 Task: Open a blank google sheet and write heading  Money ManagerAdd Descriptions in a column and its values below  'Salary, Rent, Groceries, Utilities, Dining out, Transportation & Entertainment. 'Add Categories in next column and its values below  Income, Expense, Expense, Expense, Expense, Expense & Expense. Add Amount in next column and its values below  $2,500, $800, $200, $100, $50, $30 & $100Add Dates in next column and its values below  2023-05-01, 2023-05-05, 2023-05-10, 2023-05-15, 2023-05-20, 2023-05-25 & 2023-05-31Save page DashboardPayStubsbook
Action: Mouse pressed left at (403, 646)
Screenshot: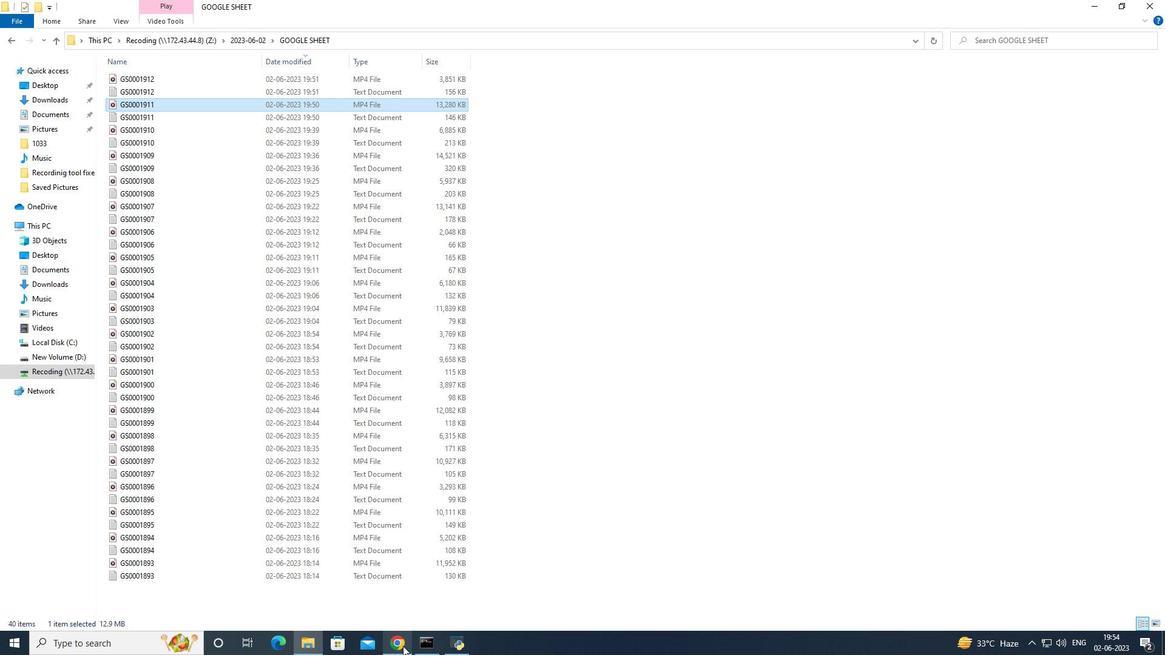 
Action: Mouse moved to (24, 64)
Screenshot: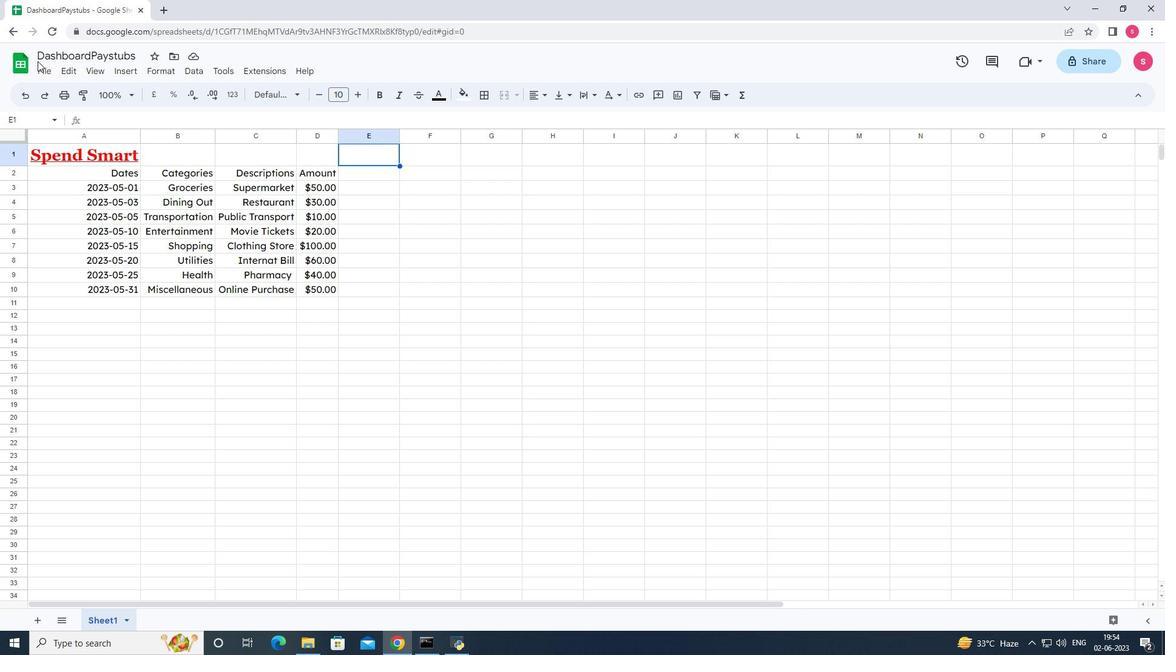 
Action: Mouse pressed left at (24, 64)
Screenshot: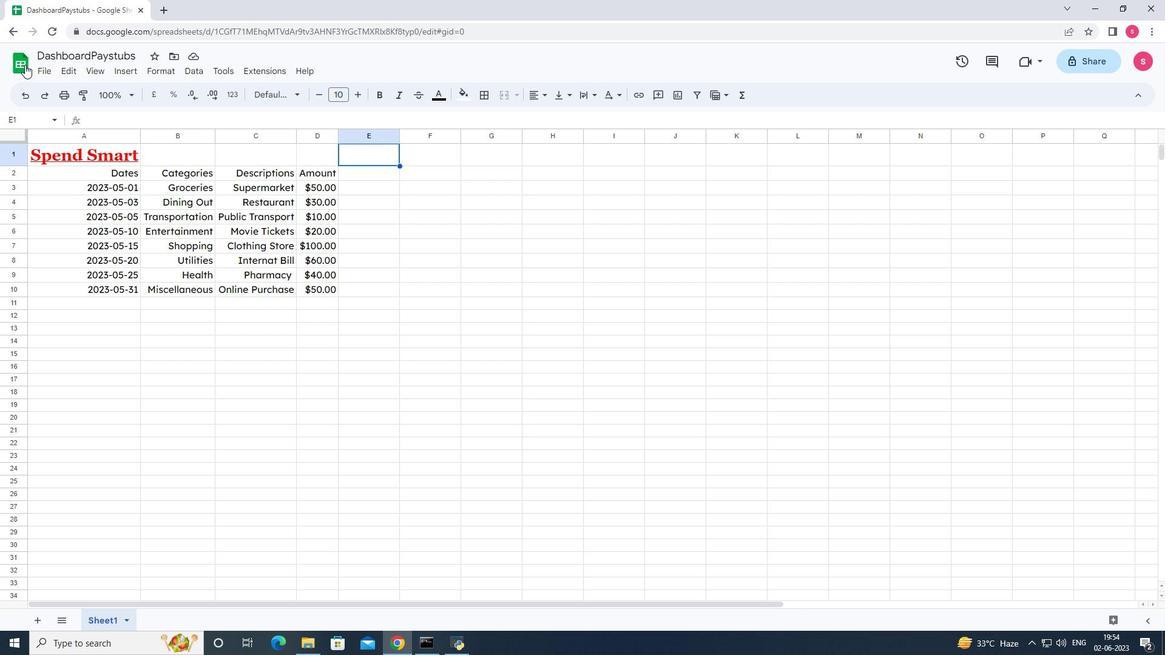
Action: Mouse moved to (252, 162)
Screenshot: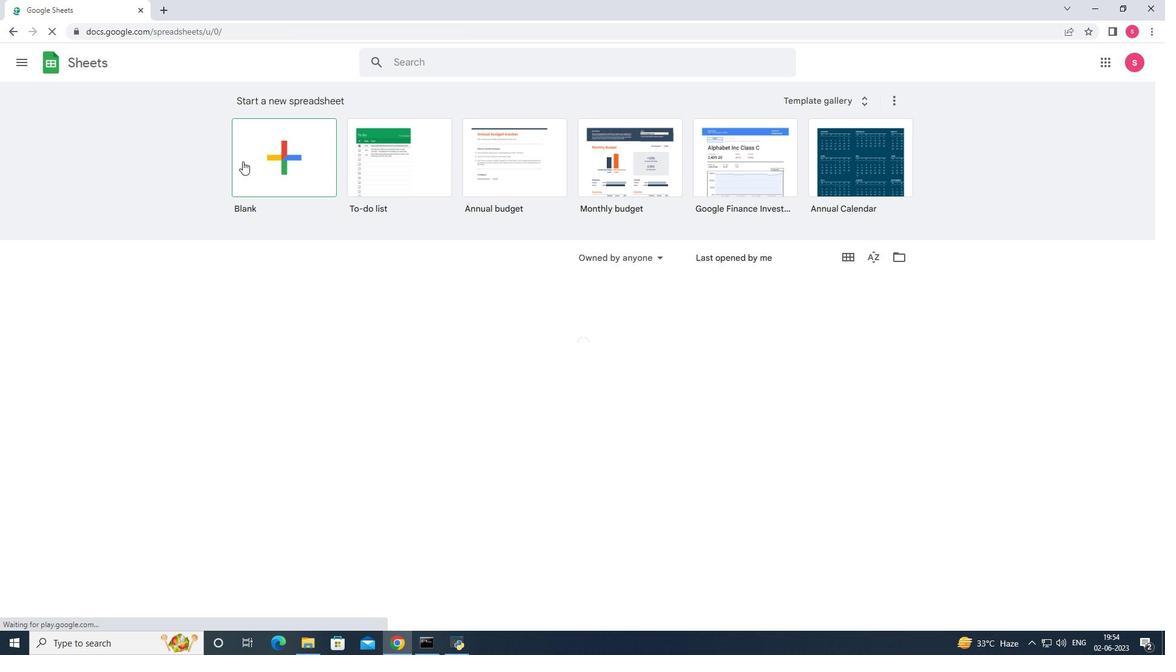 
Action: Mouse pressed left at (252, 162)
Screenshot: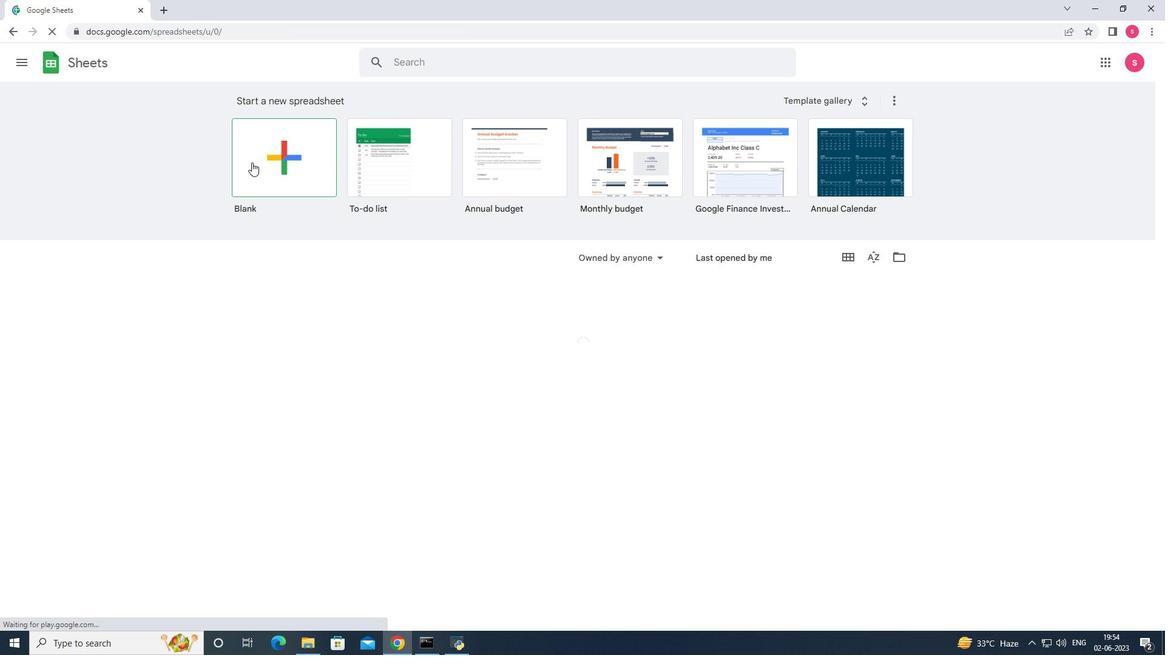 
Action: Key pressed <Key.shift>Money<Key.space><Key.shift>Manager<Key.enter><Key.shift>Descriptions<Key.enter><Key.shift>Salary<Key.enter><Key.shift><Key.shift><Key.shift><Key.shift><Key.shift>Rent<Key.enter><Key.shift><Key.shift><Key.shift><Key.shift><Key.shift>Groceries<Key.enter><Key.shift><Key.shift>Utility<Key.enter><Key.up><Key.enter><Key.backspace>ies<Key.enter><Key.shift>Dining<Key.space><Key.shift>Out<Key.enter><Key.shift>Transportation<Key.enter><Key.shift>Entertainment<Key.enter><Key.right><Key.up><Key.up><Key.up><Key.up><Key.up><Key.up><Key.up><Key.up><Key.shift>Categories<Key.enter><Key.shift>Income<Key.enter><Key.shift>Expense<Key.enter><Key.shift>Expense<Key.enter><Key.shift>Expense<Key.enter><Key.shift>Expense<Key.enter><Key.shift>Expense<Key.enter><Key.shift>Expense<Key.enter><Key.right><Key.up><Key.up><Key.up><Key.up><Key.up><Key.up><Key.up><Key.up><Key.shift>Amount<Key.enter>2500<Key.enter>800<Key.enter>200<Key.enter>100<Key.enter>50<Key.enter>30<Key.enter>100<Key.enter><Key.right>
Screenshot: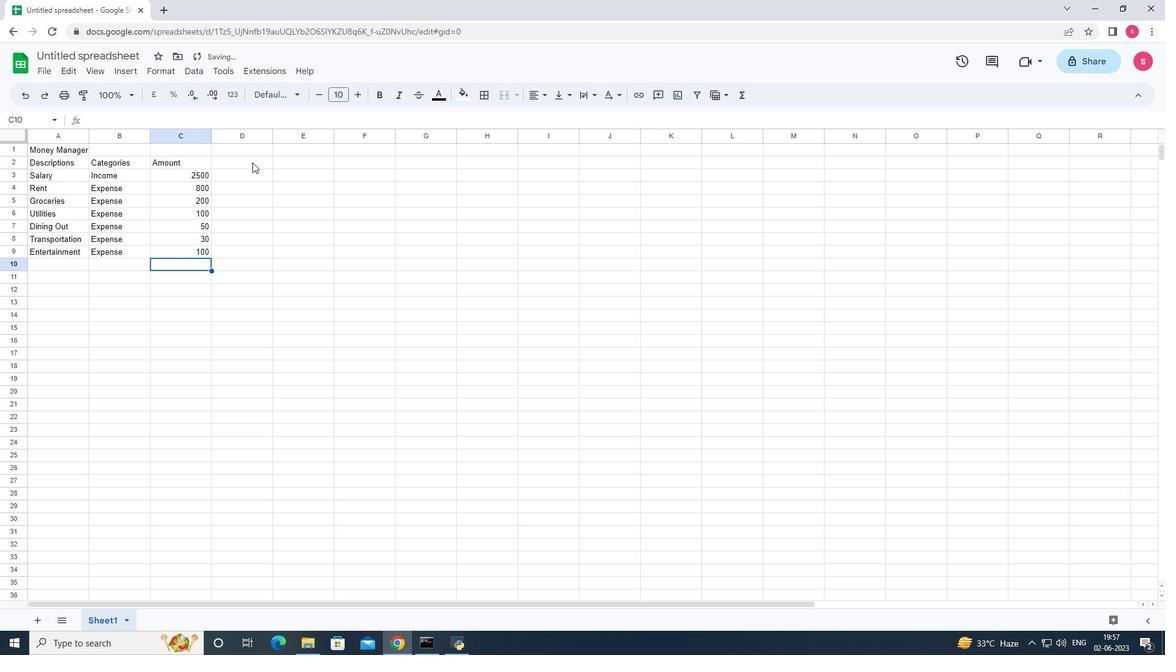 
Action: Mouse moved to (186, 180)
Screenshot: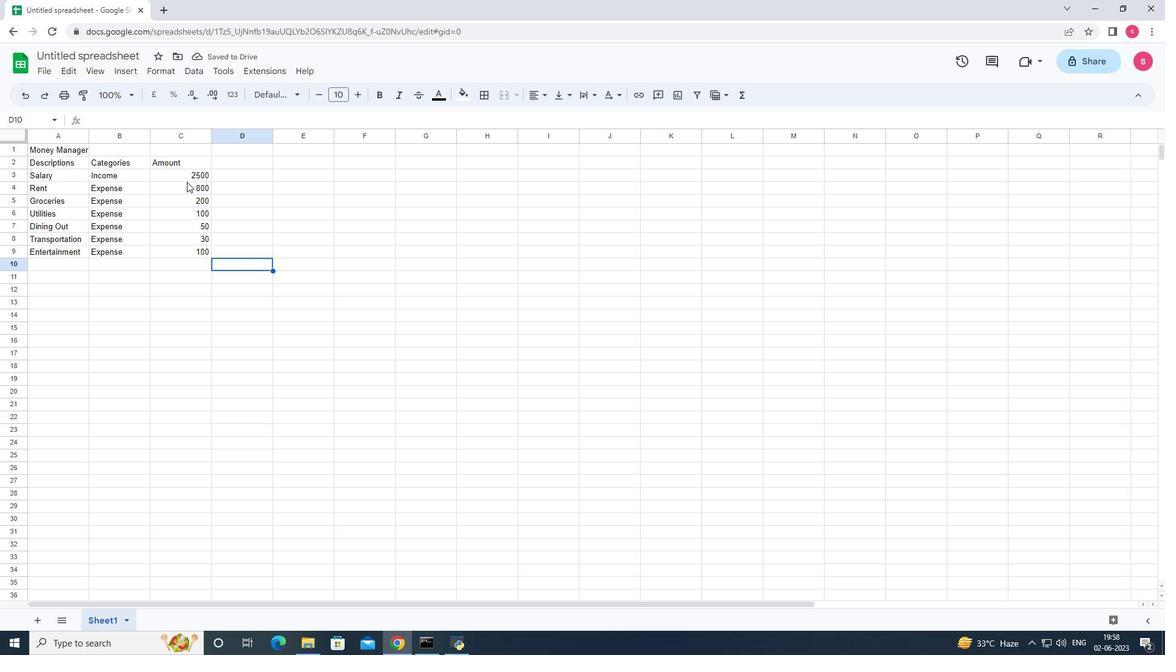 
Action: Mouse pressed left at (186, 180)
Screenshot: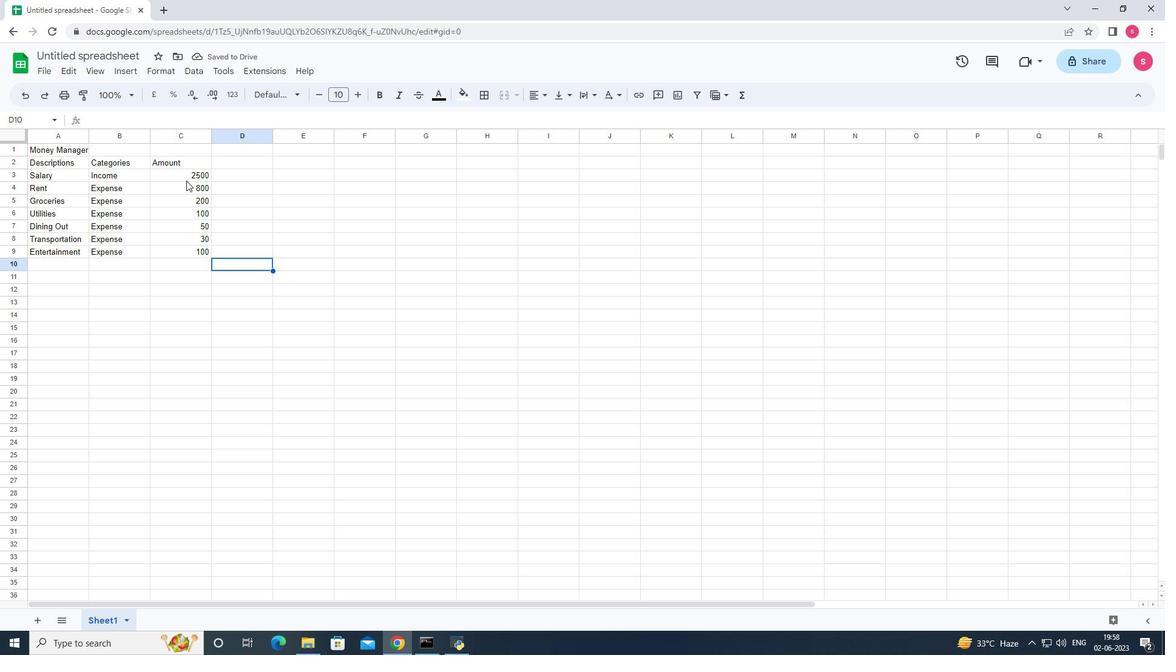 
Action: Mouse moved to (157, 70)
Screenshot: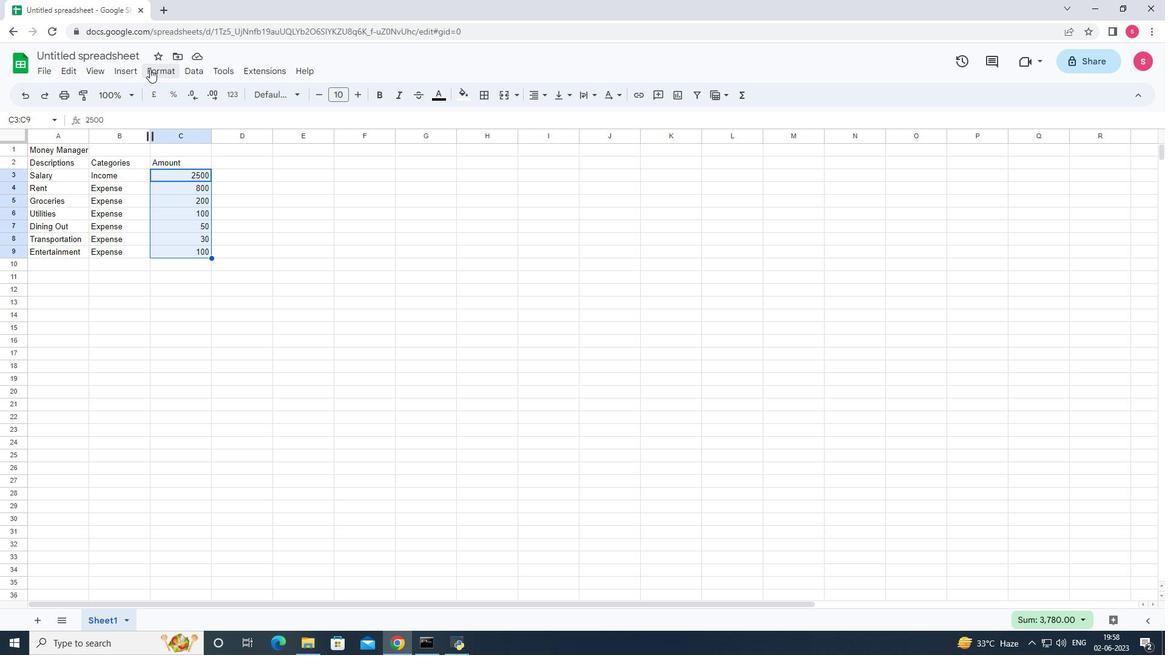 
Action: Mouse pressed left at (157, 70)
Screenshot: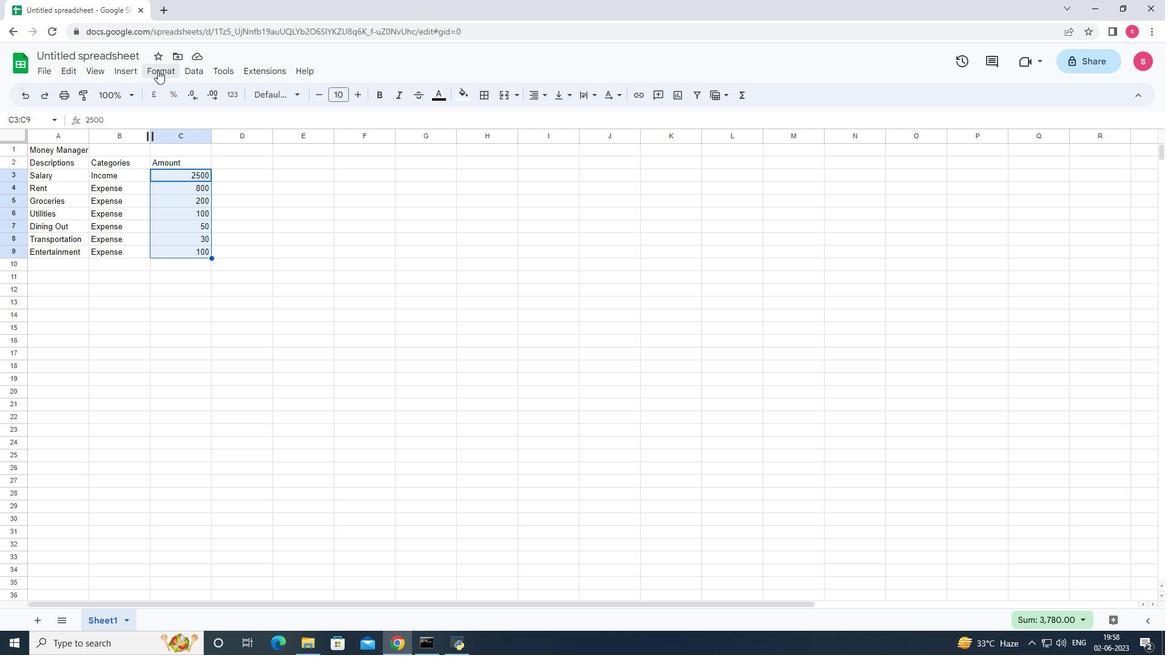 
Action: Mouse moved to (185, 123)
Screenshot: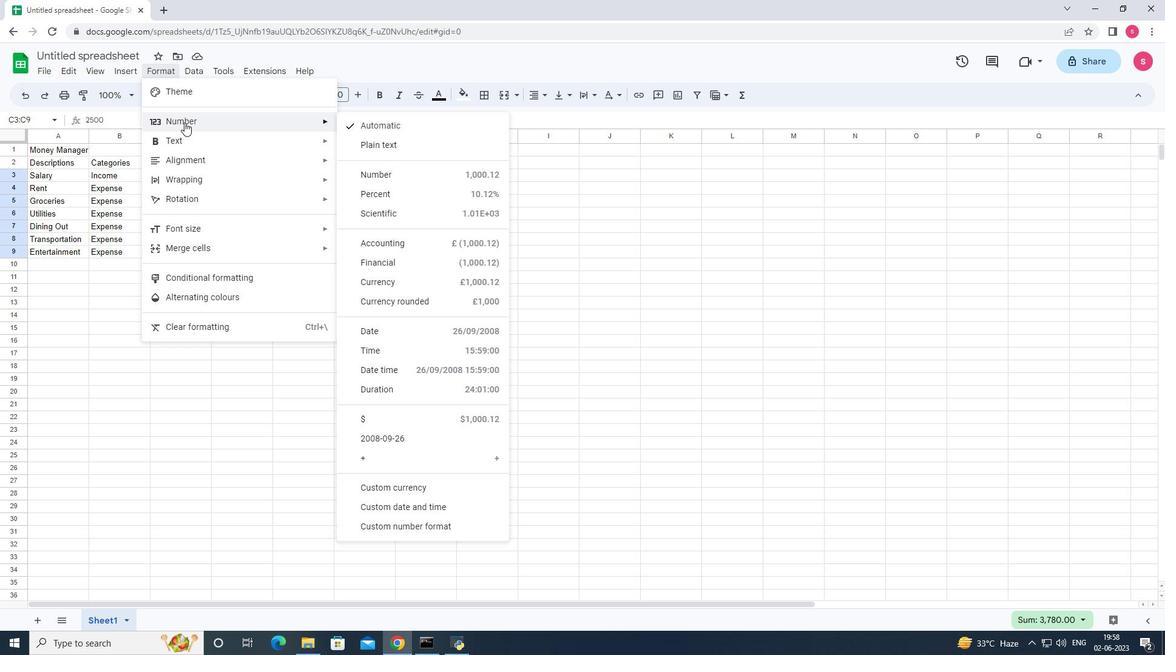 
Action: Mouse pressed left at (185, 123)
Screenshot: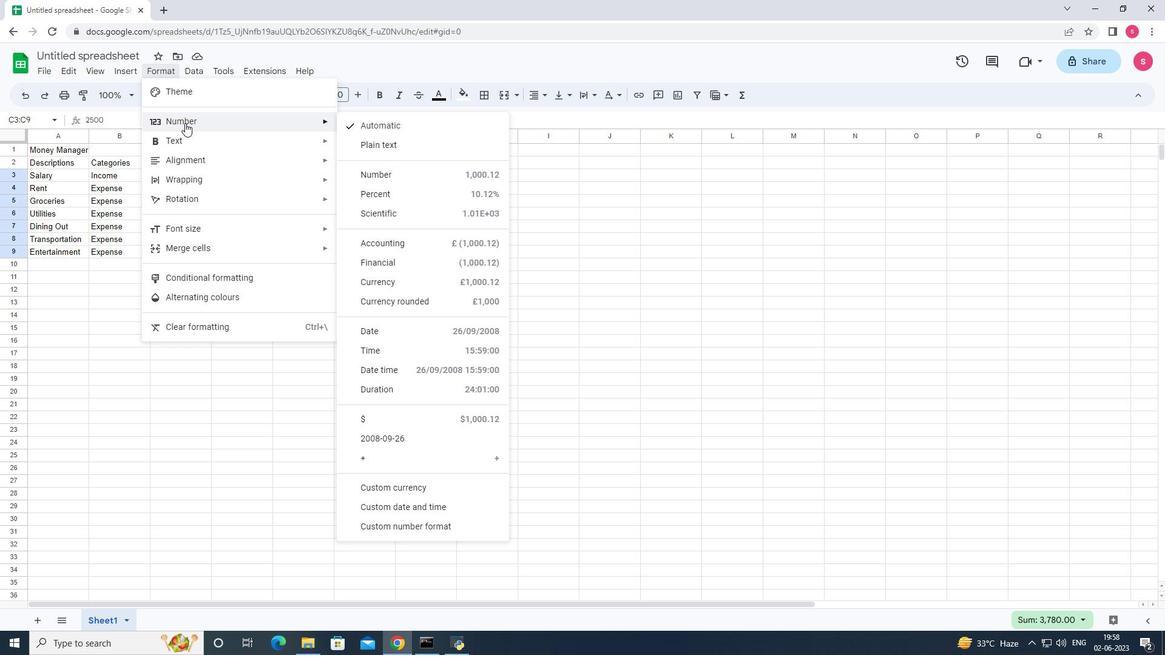 
Action: Mouse moved to (451, 494)
Screenshot: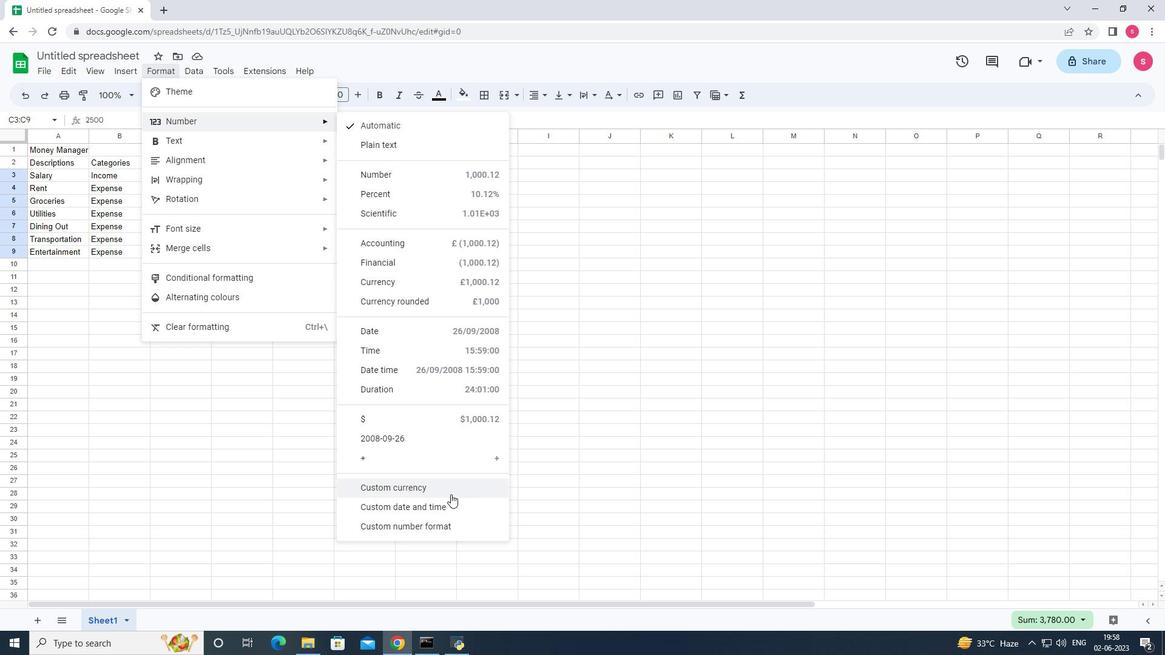
Action: Mouse pressed left at (451, 494)
Screenshot: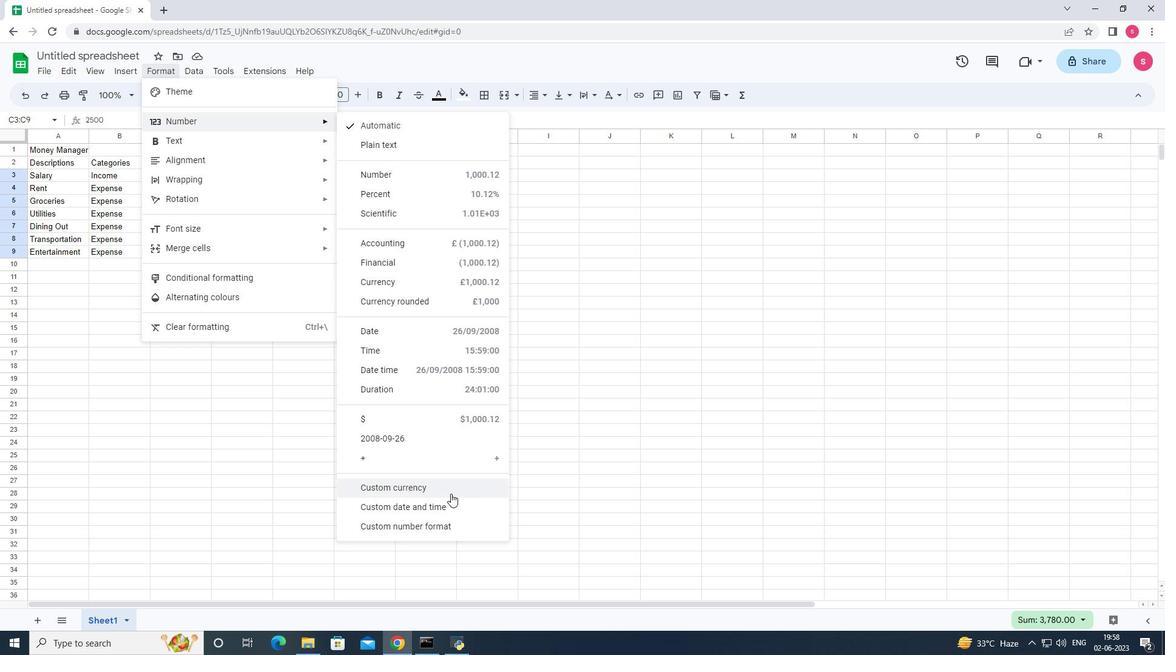 
Action: Mouse moved to (518, 270)
Screenshot: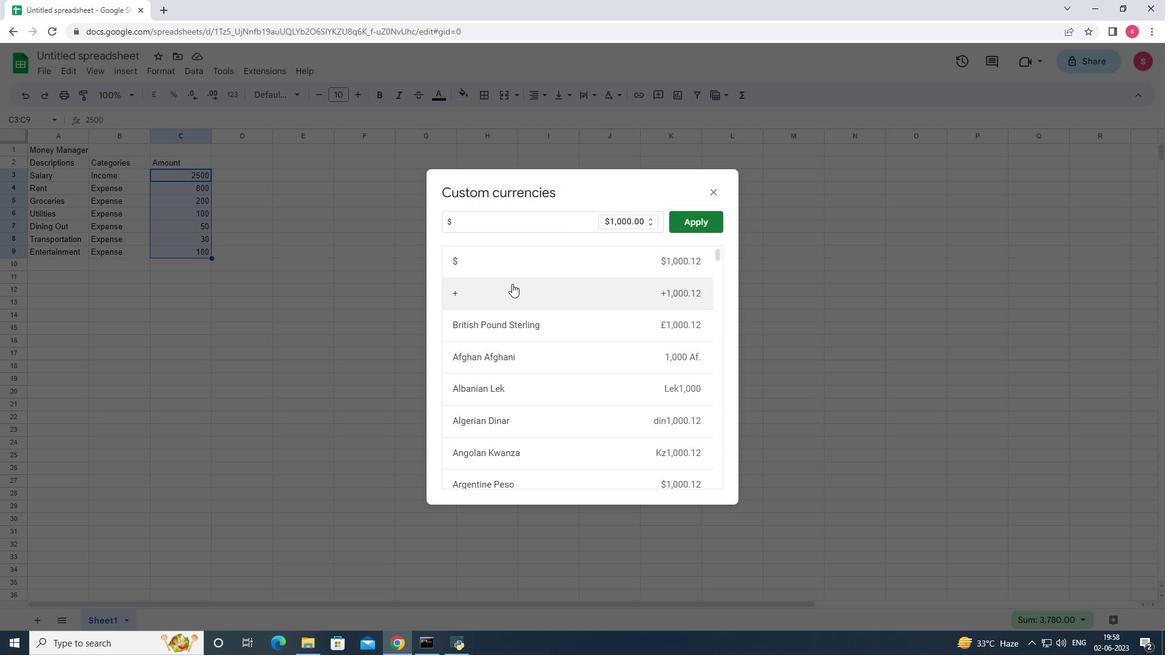 
Action: Mouse pressed left at (518, 270)
Screenshot: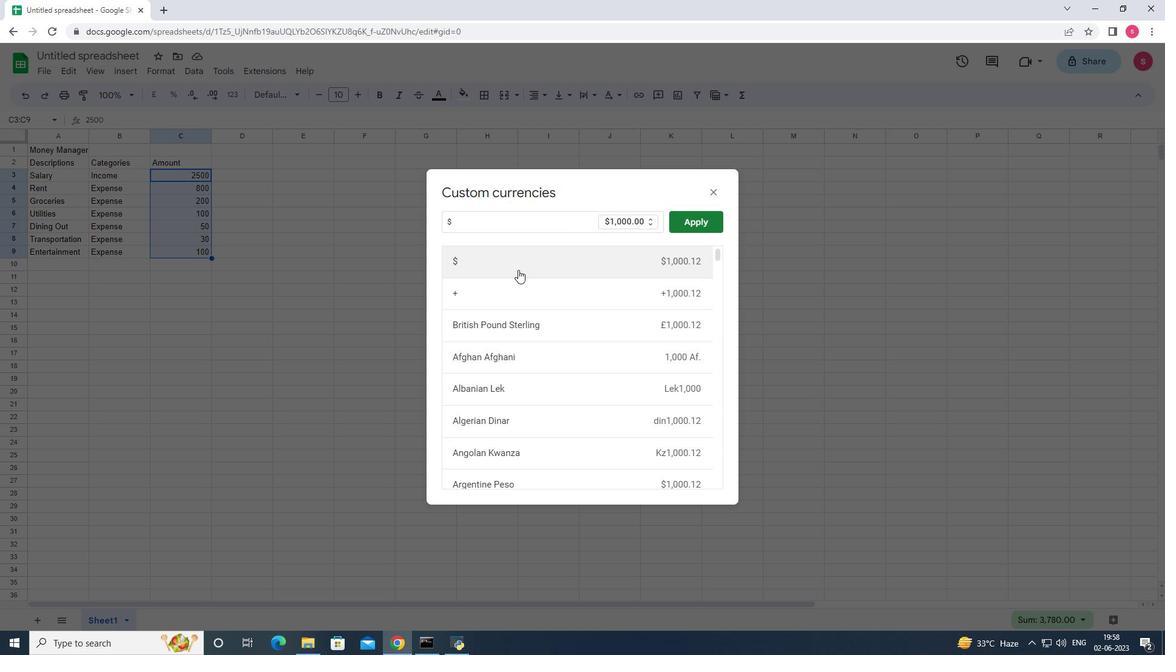 
Action: Mouse moved to (694, 223)
Screenshot: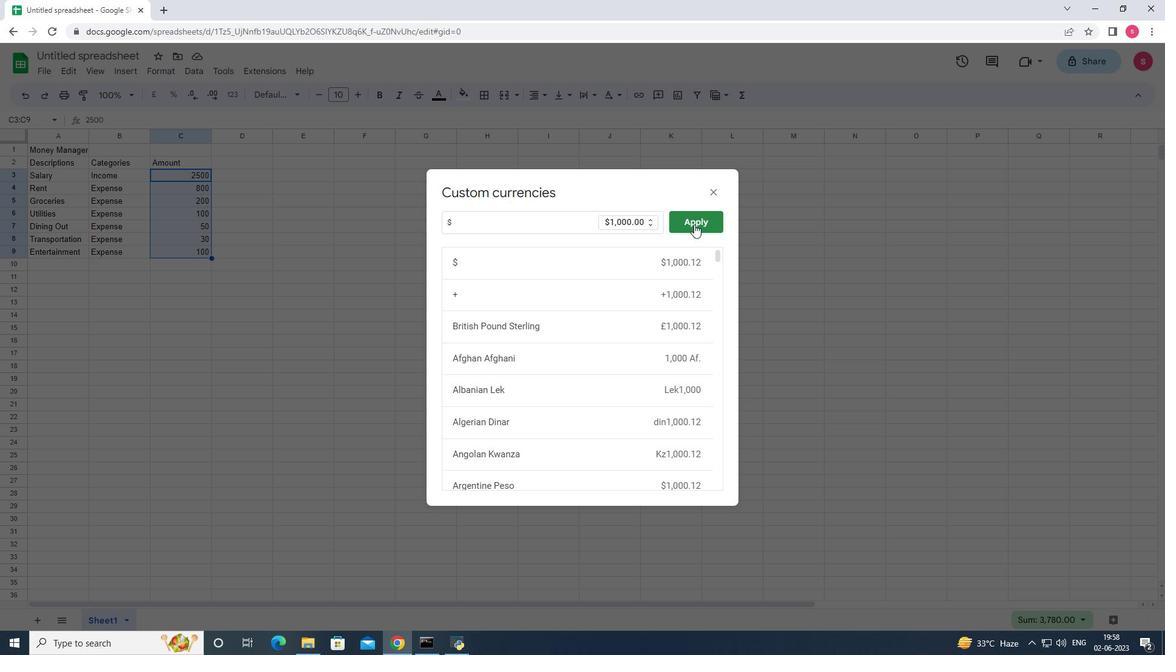 
Action: Mouse pressed left at (694, 223)
Screenshot: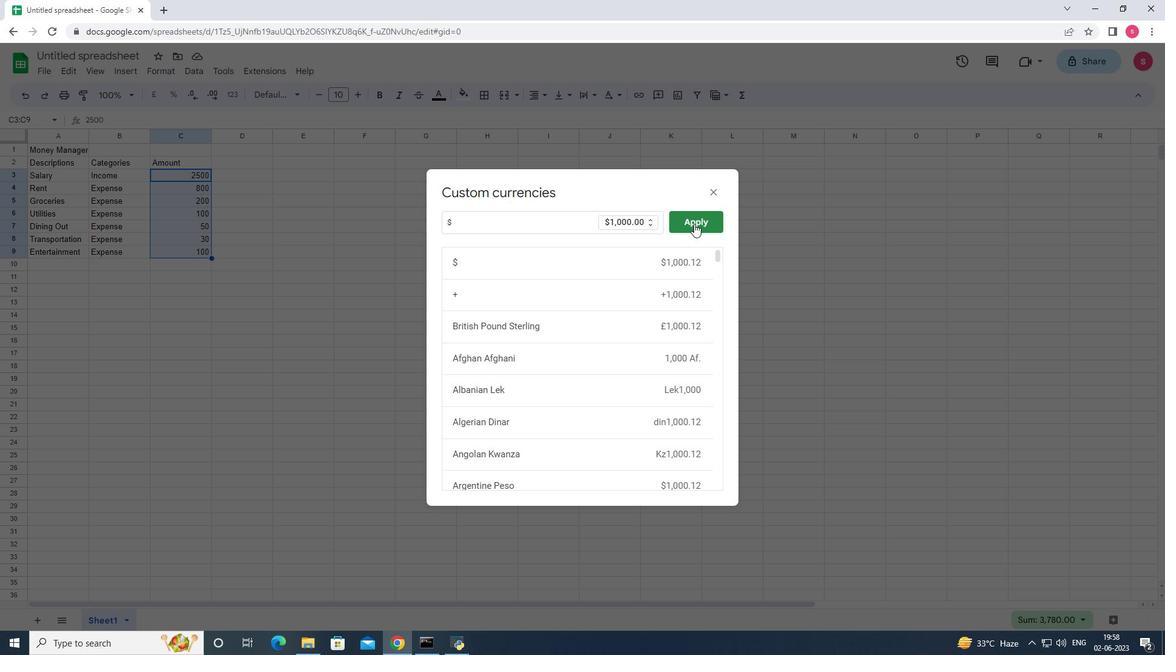 
Action: Mouse moved to (257, 167)
Screenshot: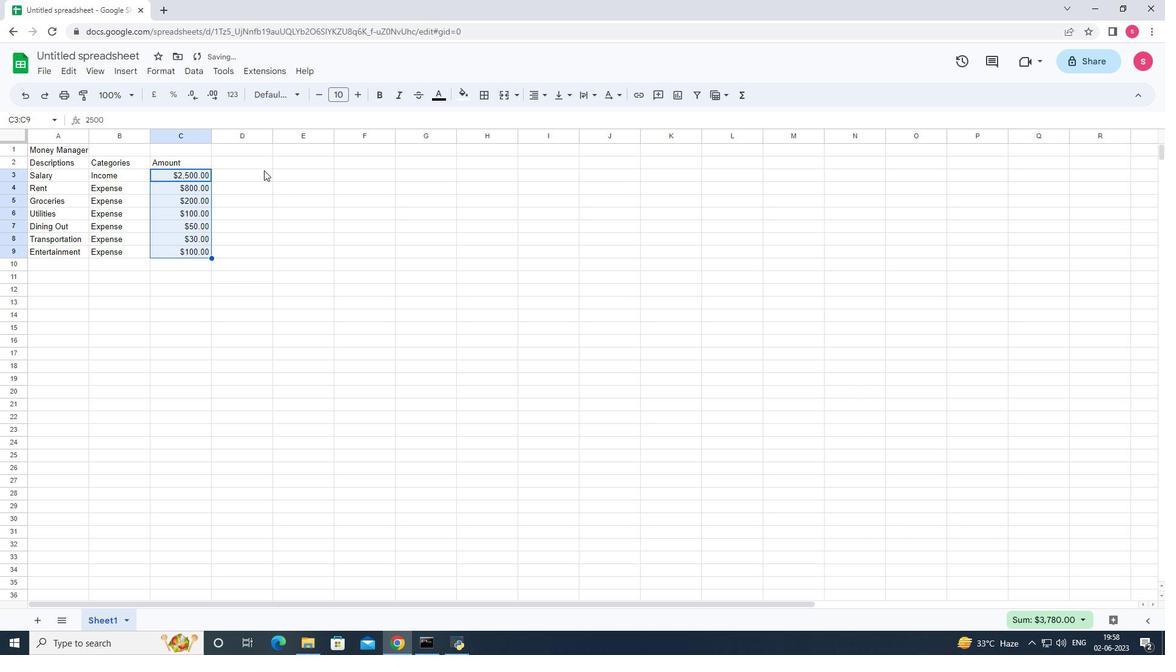 
Action: Mouse pressed left at (257, 167)
Screenshot: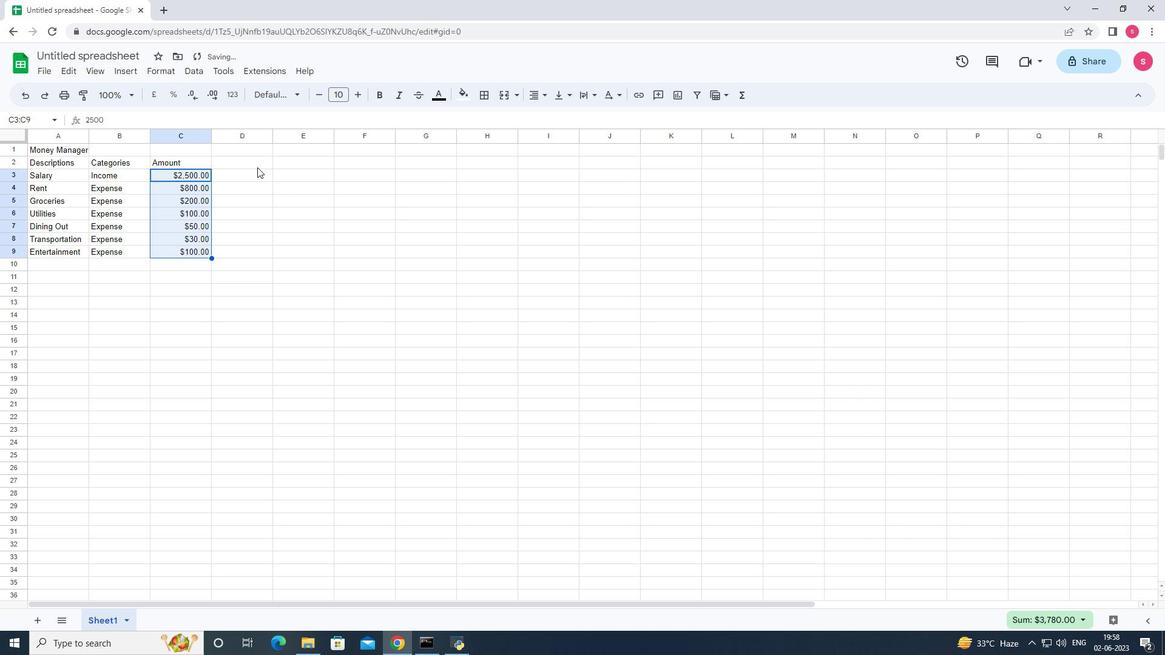 
Action: Key pressed <Key.shift><Key.shift><Key.shift><Key.shift><Key.shift><Key.shift><Key.shift><Key.shift>Dates<Key.enter>2023-05-01<Key.enter>2023-05-05<Key.enter>2023-05-10<Key.enter>2023-05-18<Key.backspace>5<Key.enter>2023-05-20<Key.enter>2023-05-25<Key.enter>2023-05-31<Key.enter>
Screenshot: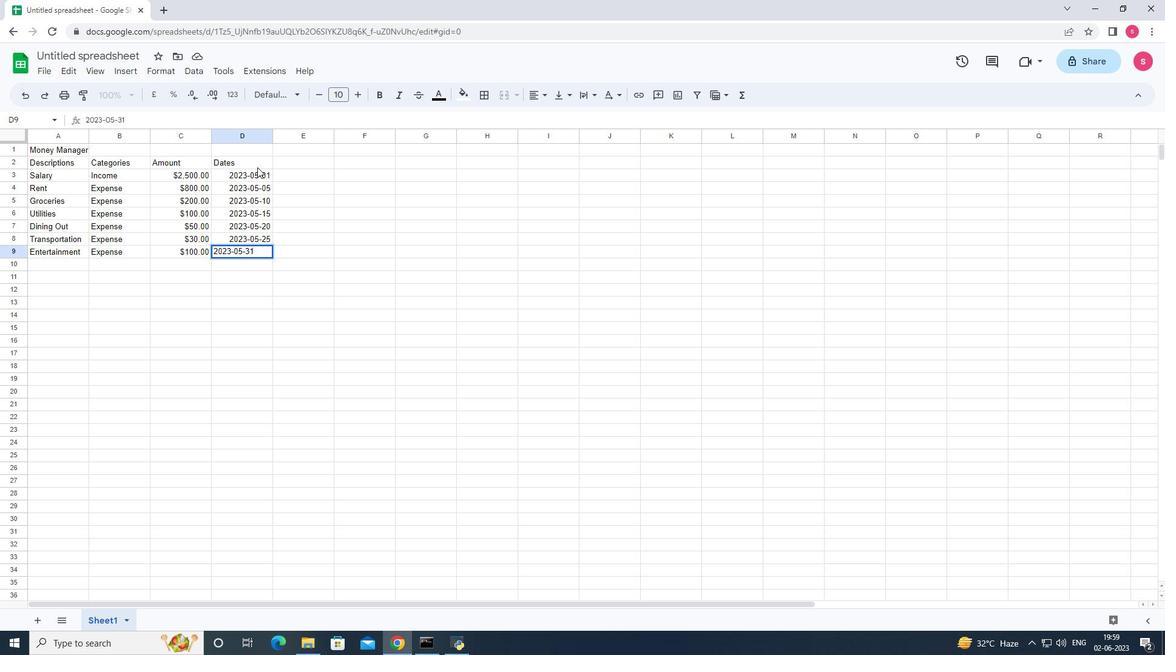 
Action: Mouse moved to (101, 53)
Screenshot: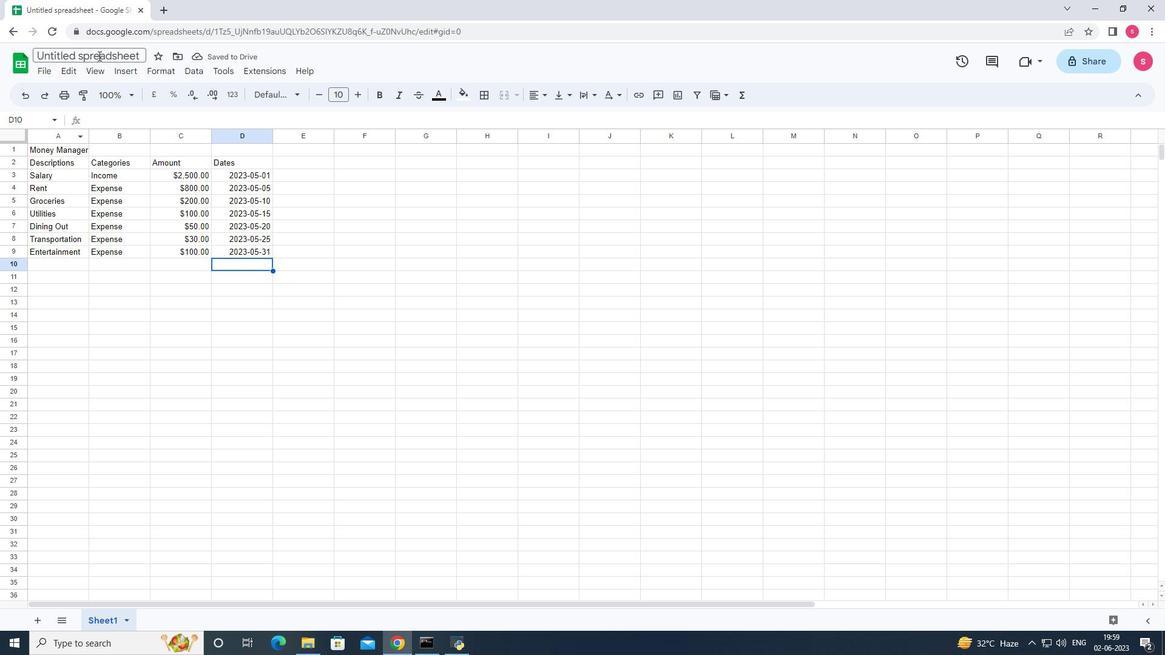
Action: Mouse pressed left at (101, 53)
Screenshot: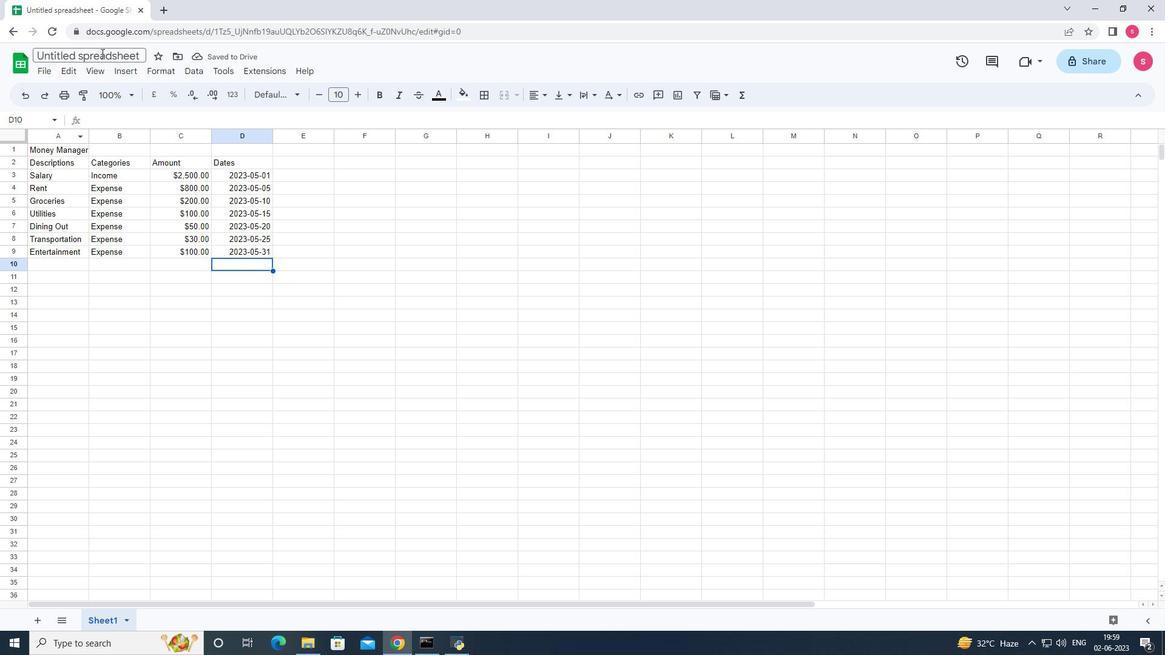 
Action: Key pressed <Key.backspace><Key.shift>Dashboard<Key.shift>Pay<Key.shift>Stubsbook
Screenshot: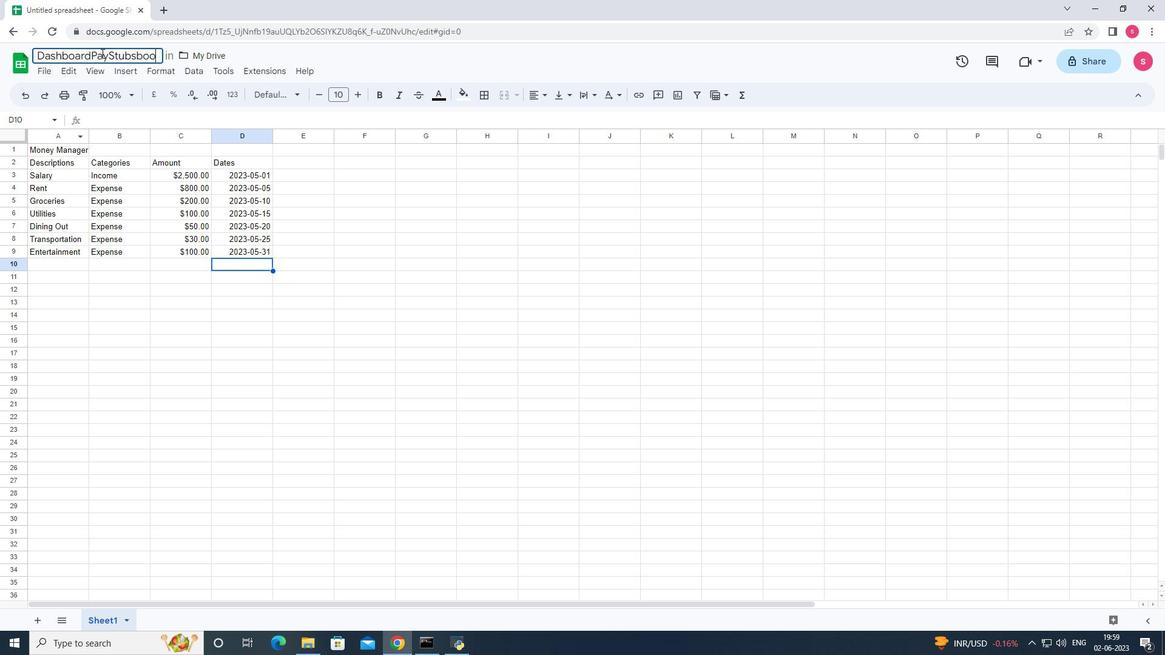 
Action: Mouse moved to (483, 213)
Screenshot: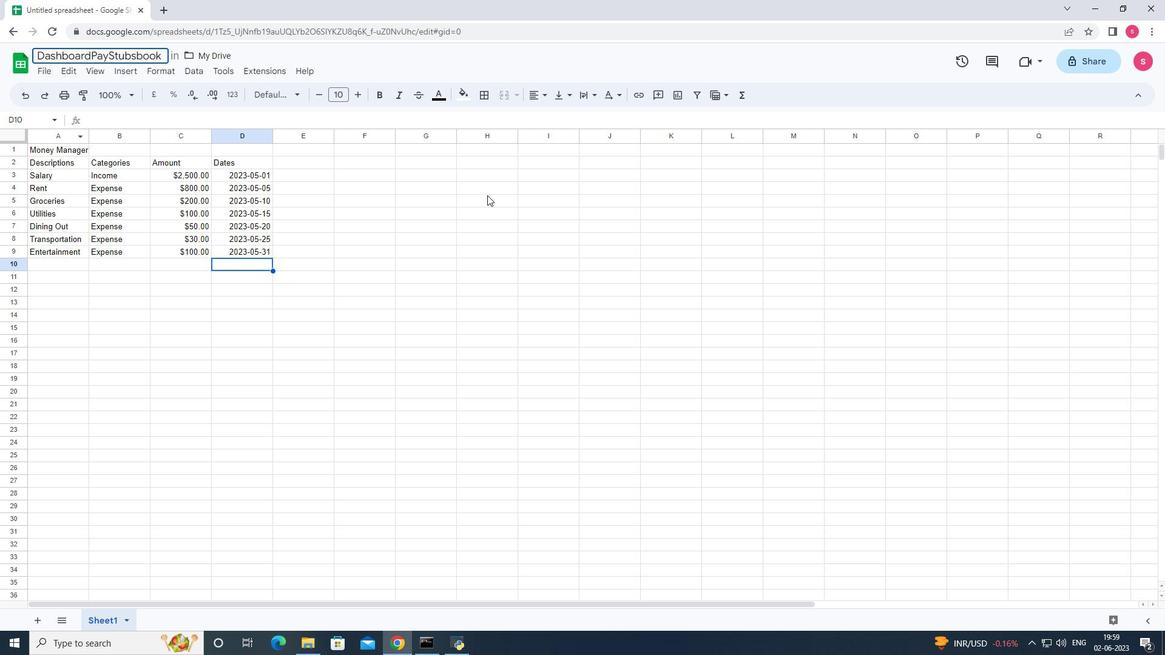 
Action: Mouse pressed left at (483, 213)
Screenshot: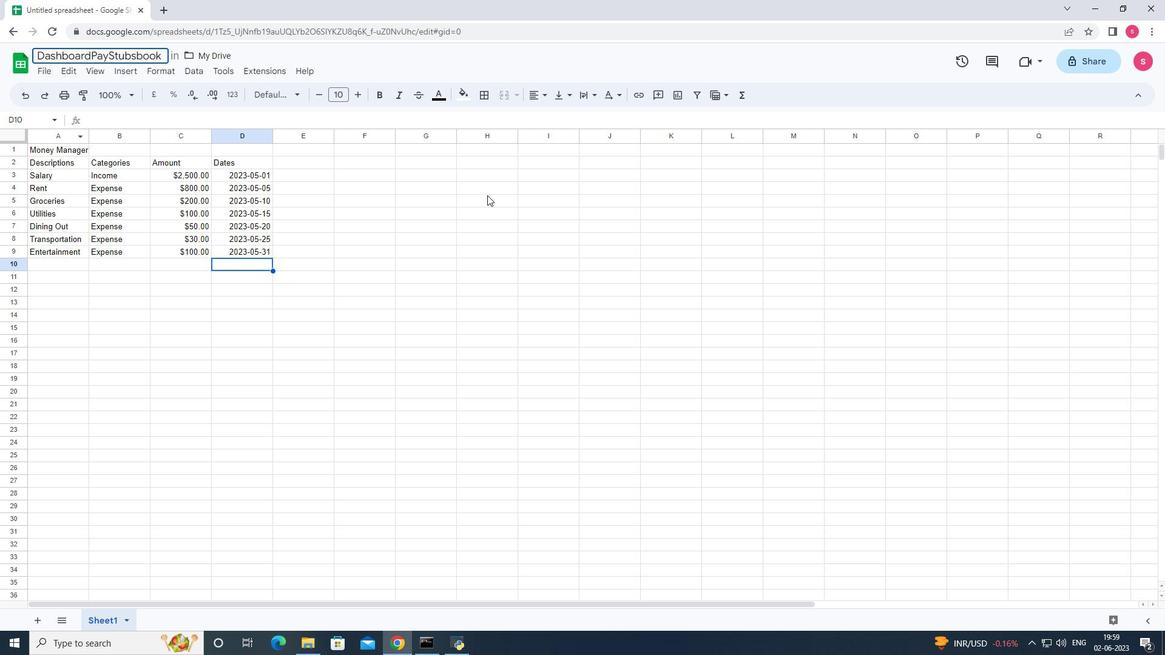 
Action: Mouse moved to (86, 129)
Screenshot: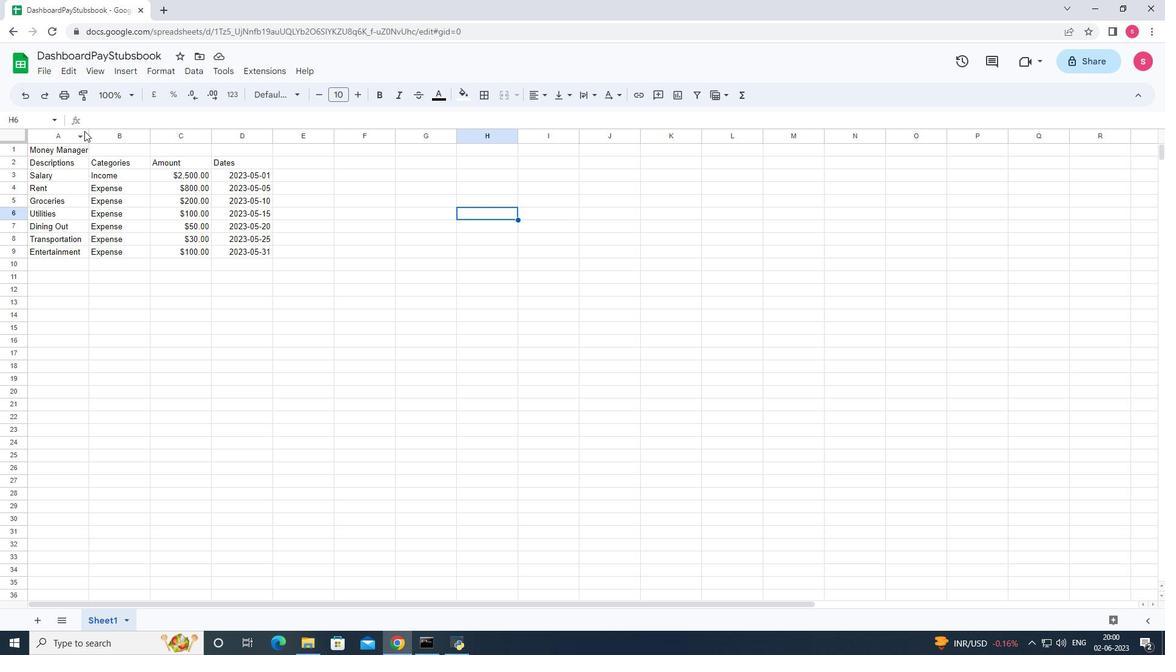 
Action: Mouse pressed left at (86, 129)
Screenshot: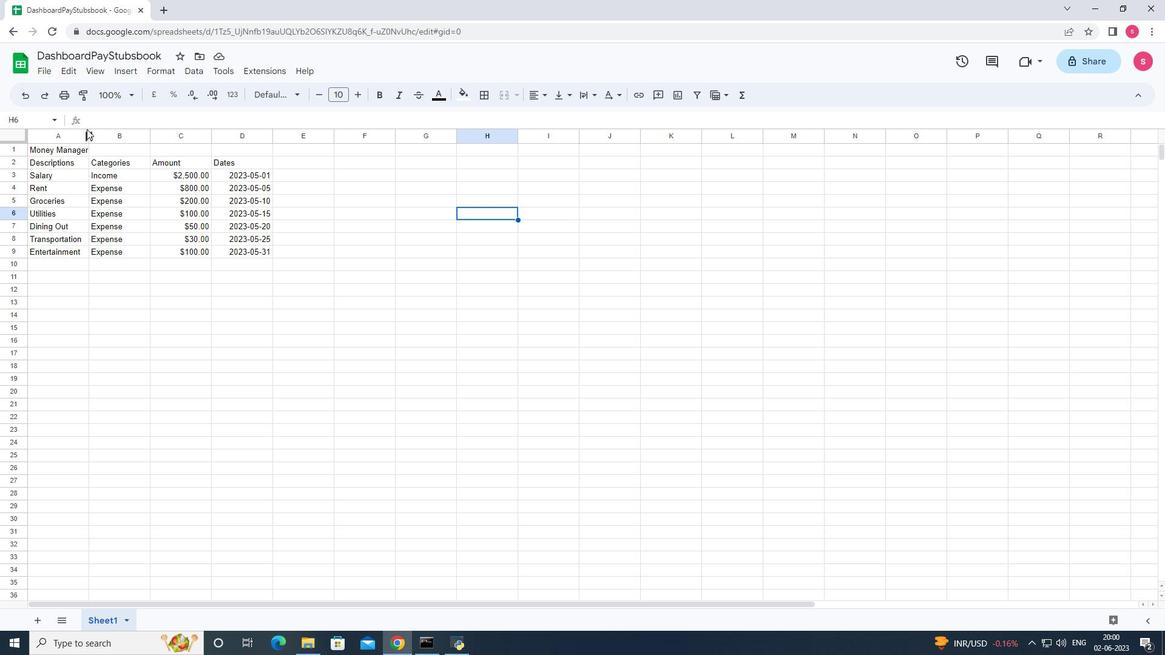 
Action: Mouse pressed left at (86, 129)
Screenshot: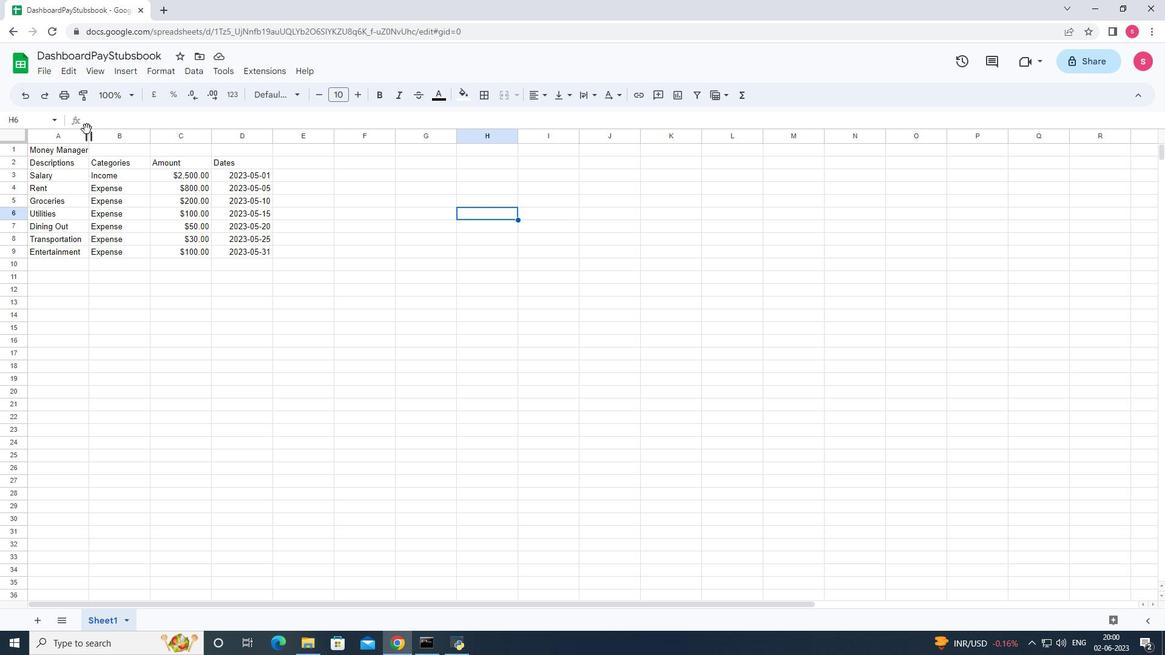 
Action: Mouse moved to (542, 293)
Screenshot: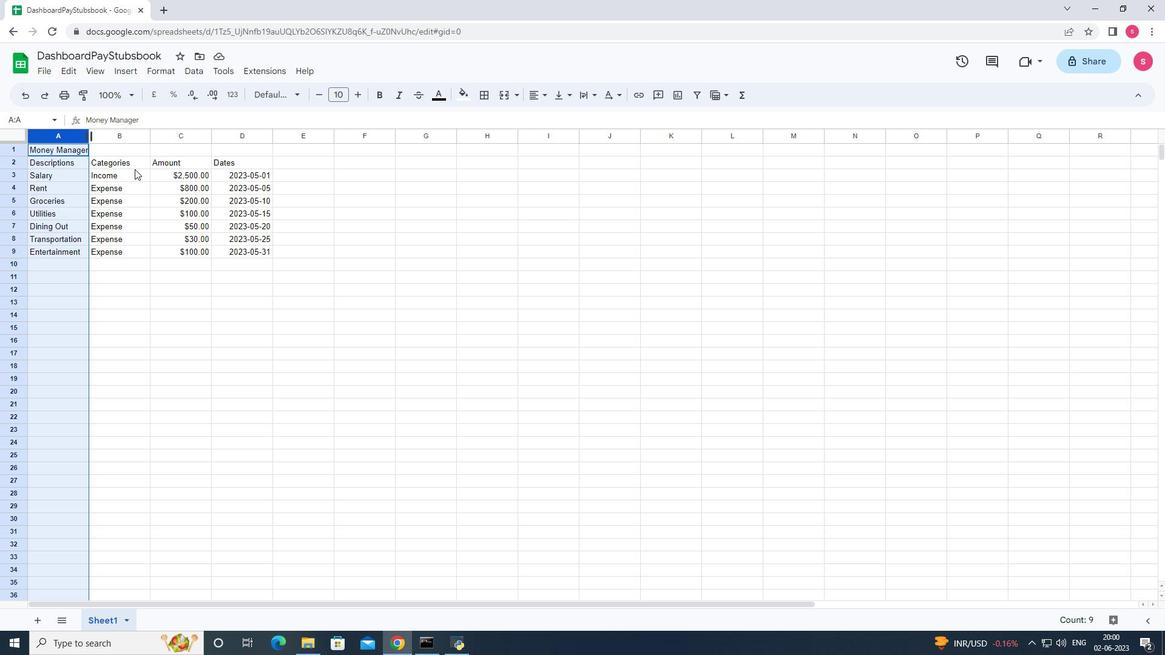 
Action: Mouse pressed left at (542, 293)
Screenshot: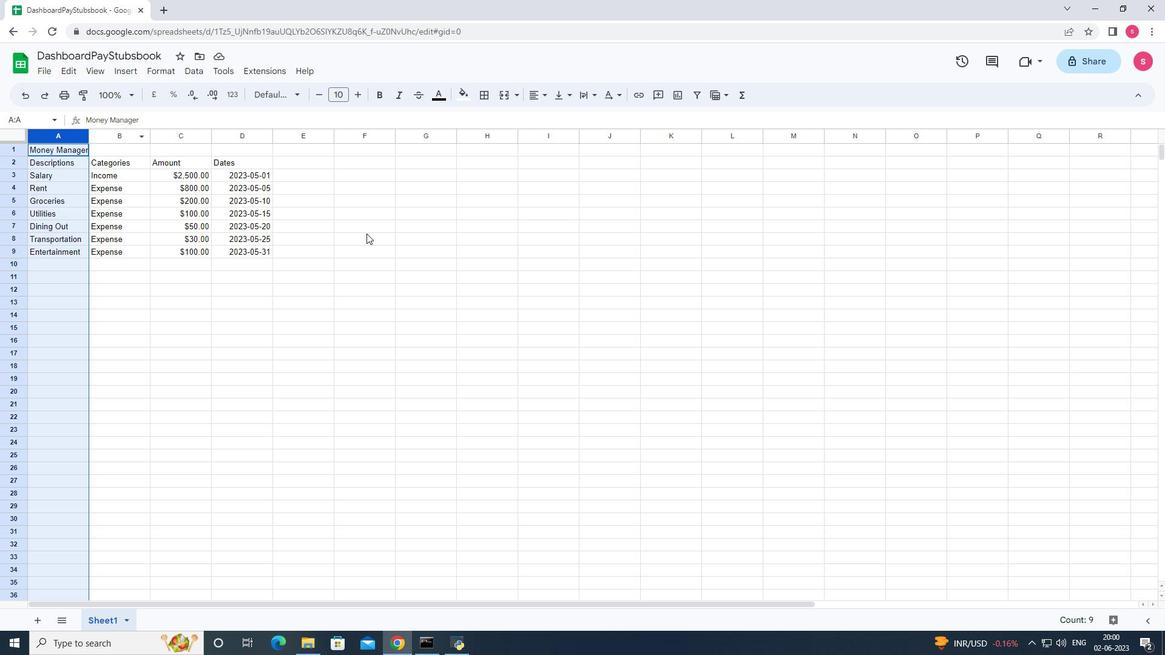 
Action: Mouse moved to (87, 132)
Screenshot: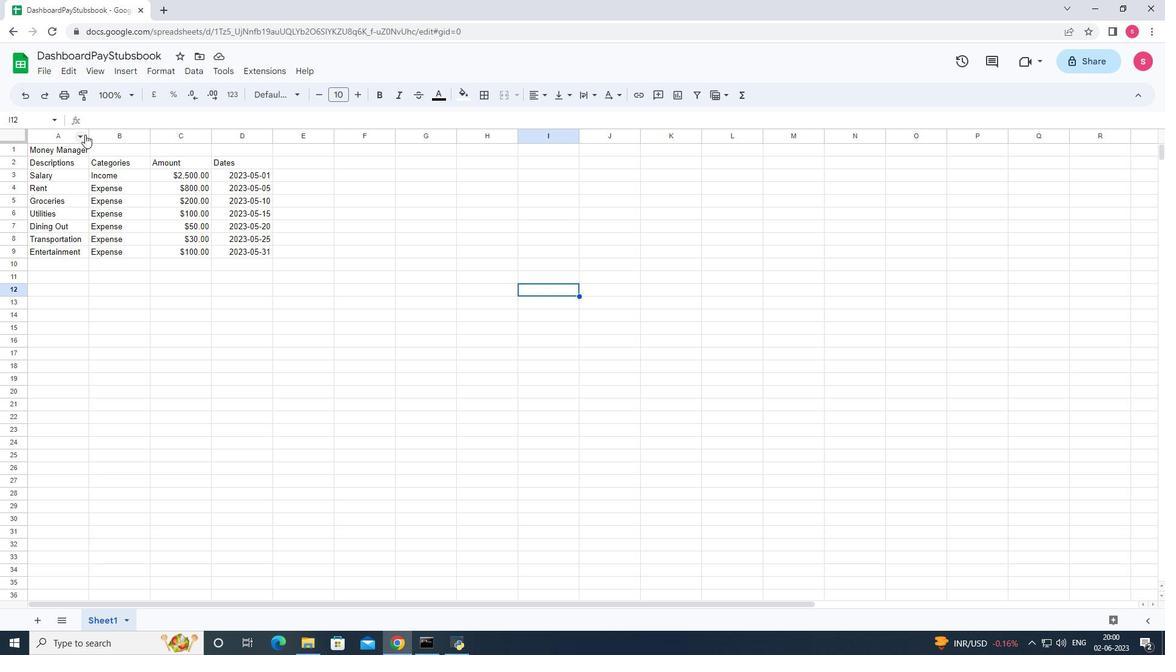 
Action: Mouse pressed left at (87, 132)
Screenshot: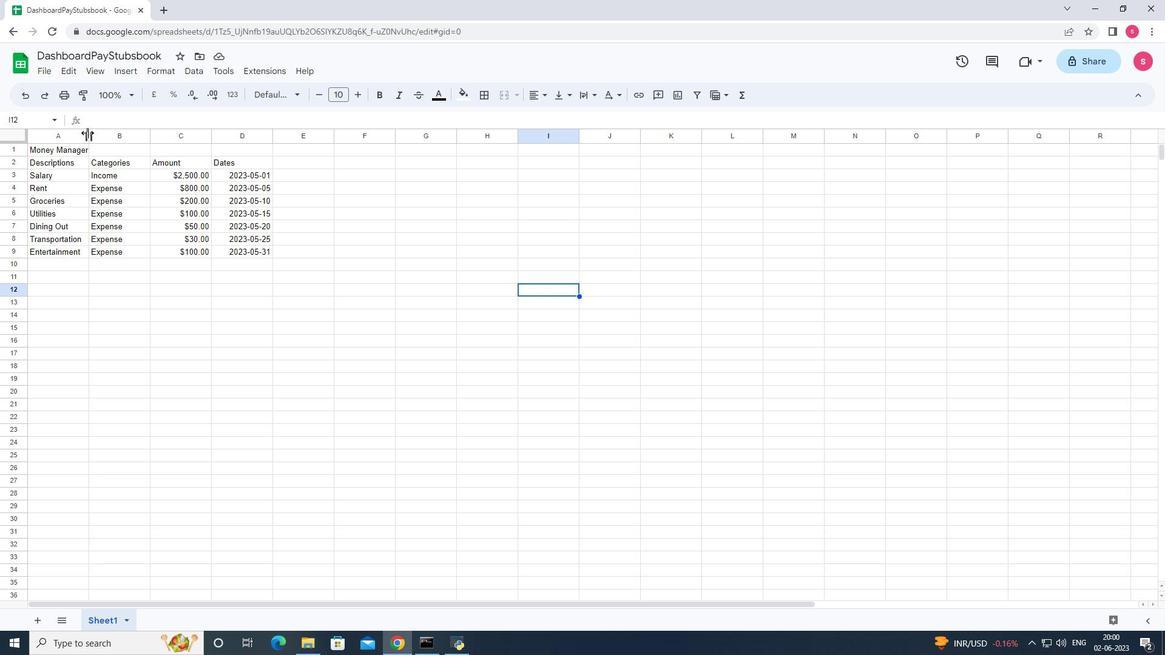 
Action: Mouse pressed left at (87, 132)
Screenshot: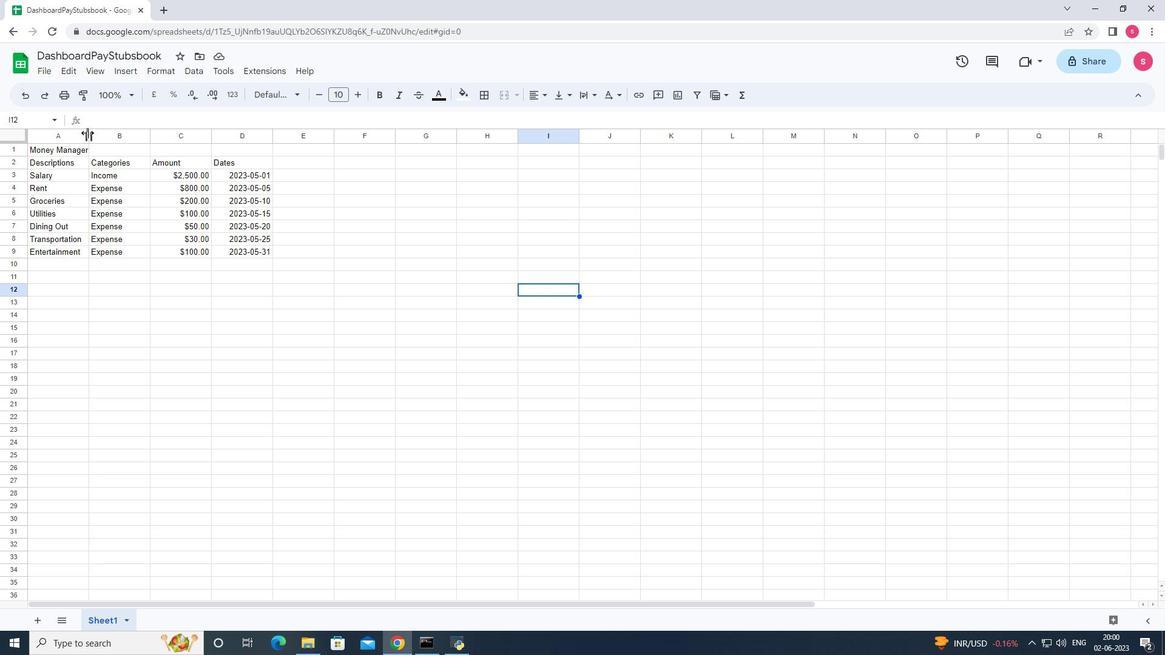 
Action: Mouse moved to (151, 136)
Screenshot: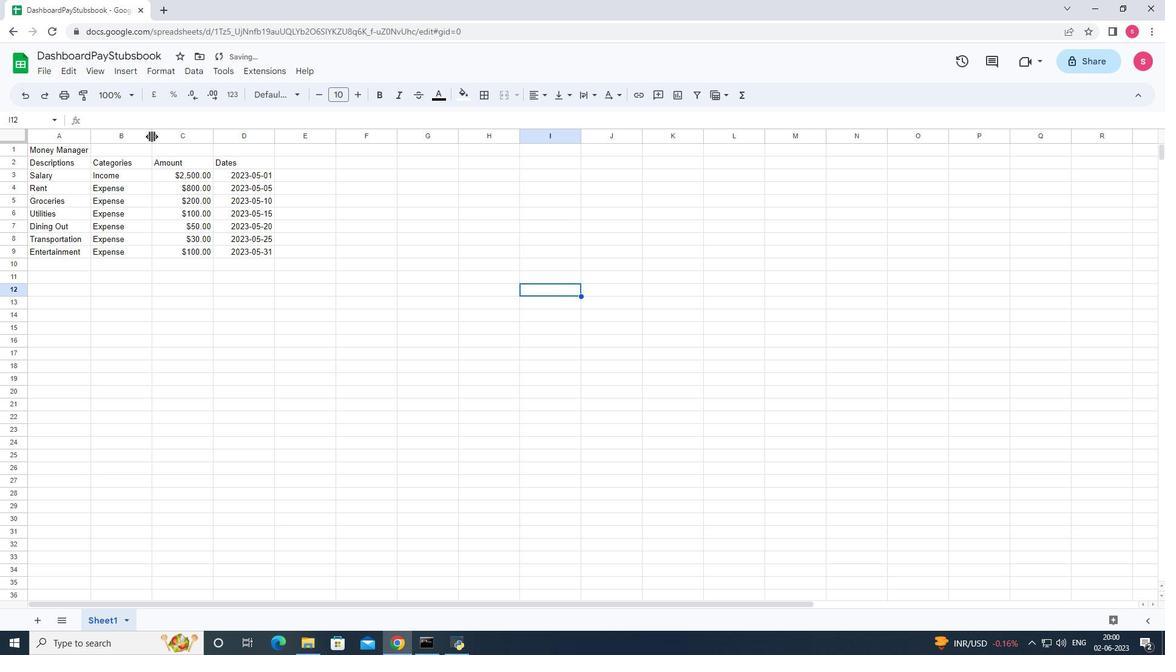 
Action: Mouse pressed left at (151, 136)
Screenshot: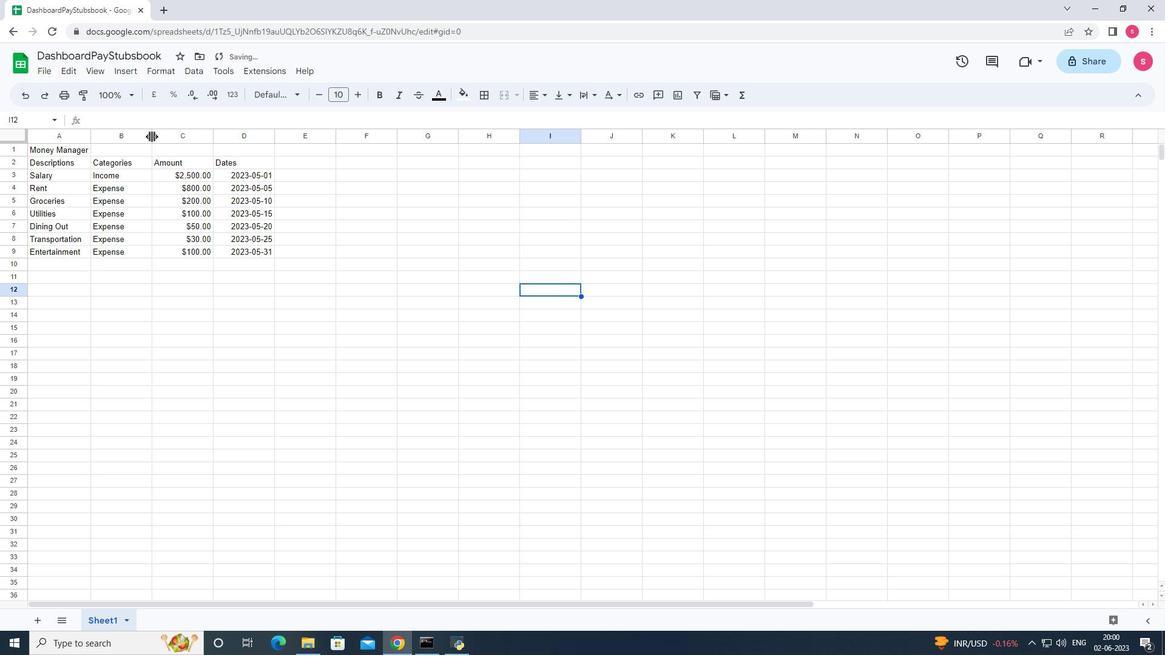 
Action: Mouse pressed left at (151, 136)
Screenshot: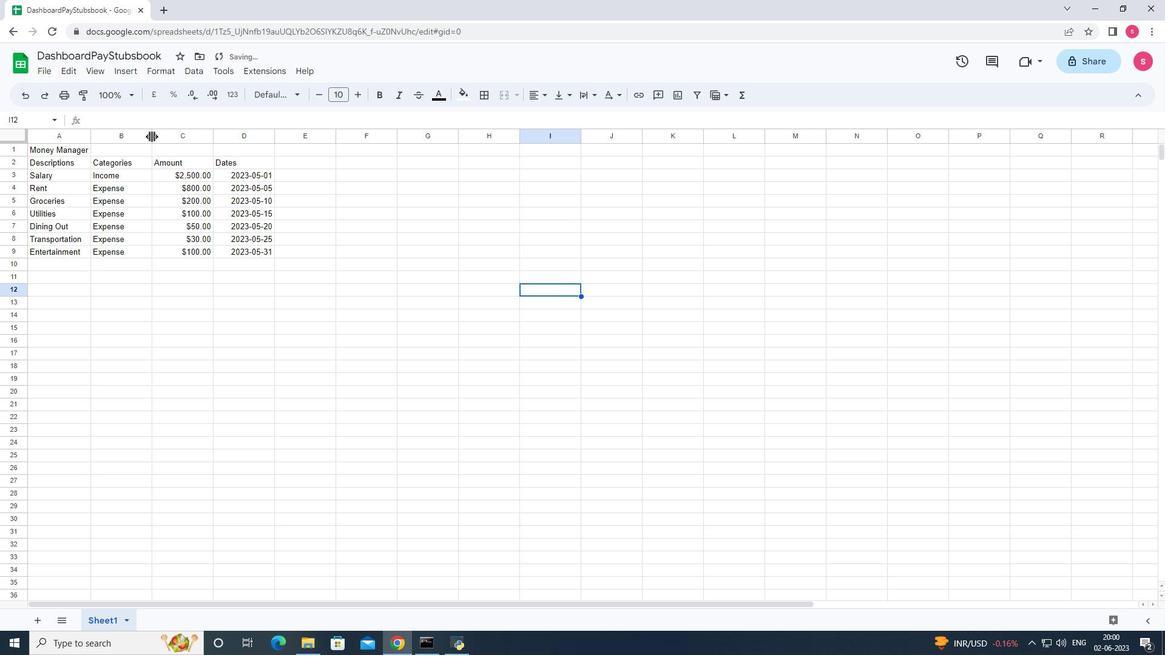 
Action: Mouse moved to (197, 134)
Screenshot: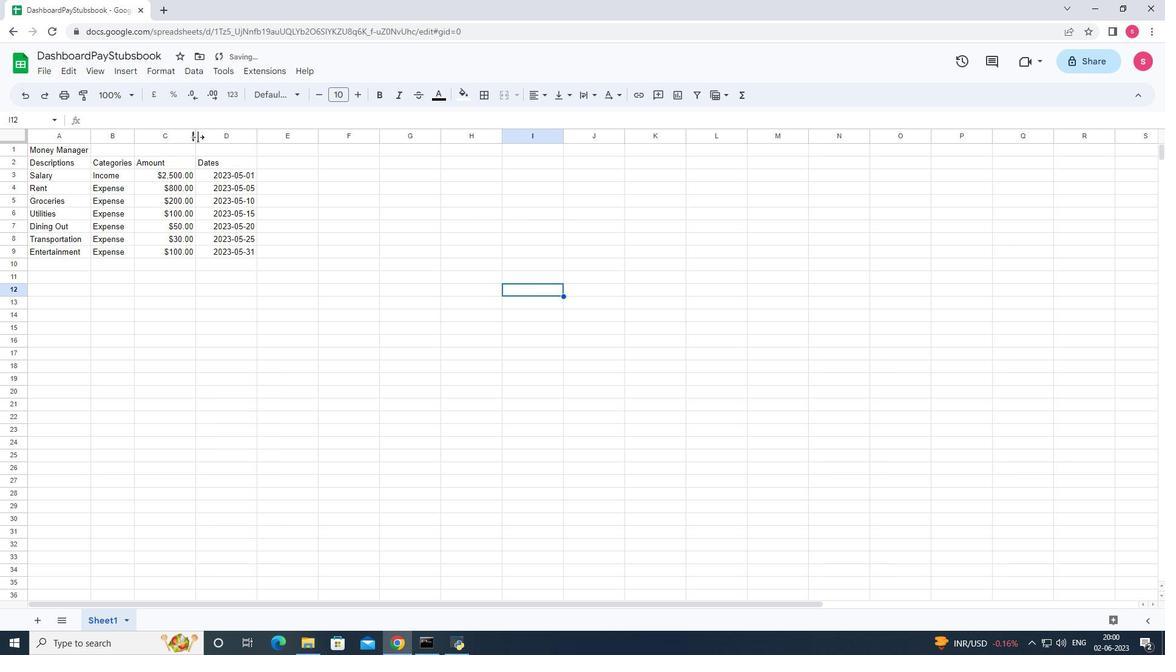 
Action: Mouse pressed left at (197, 134)
Screenshot: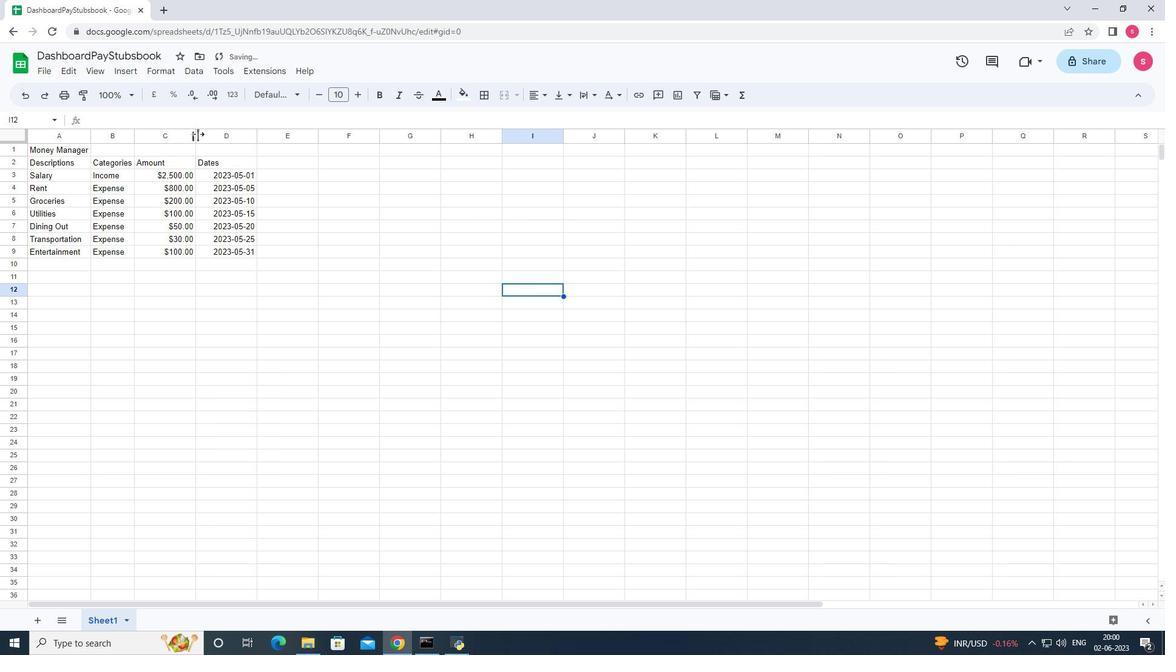 
Action: Mouse pressed left at (197, 134)
Screenshot: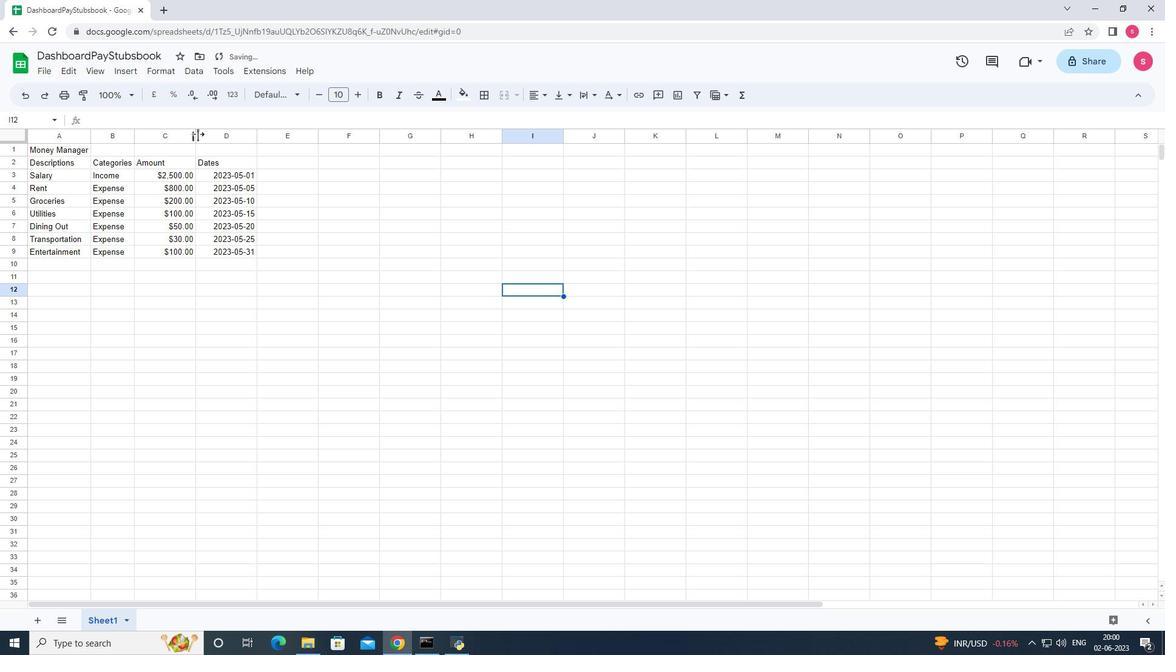 
Action: Mouse moved to (238, 137)
Screenshot: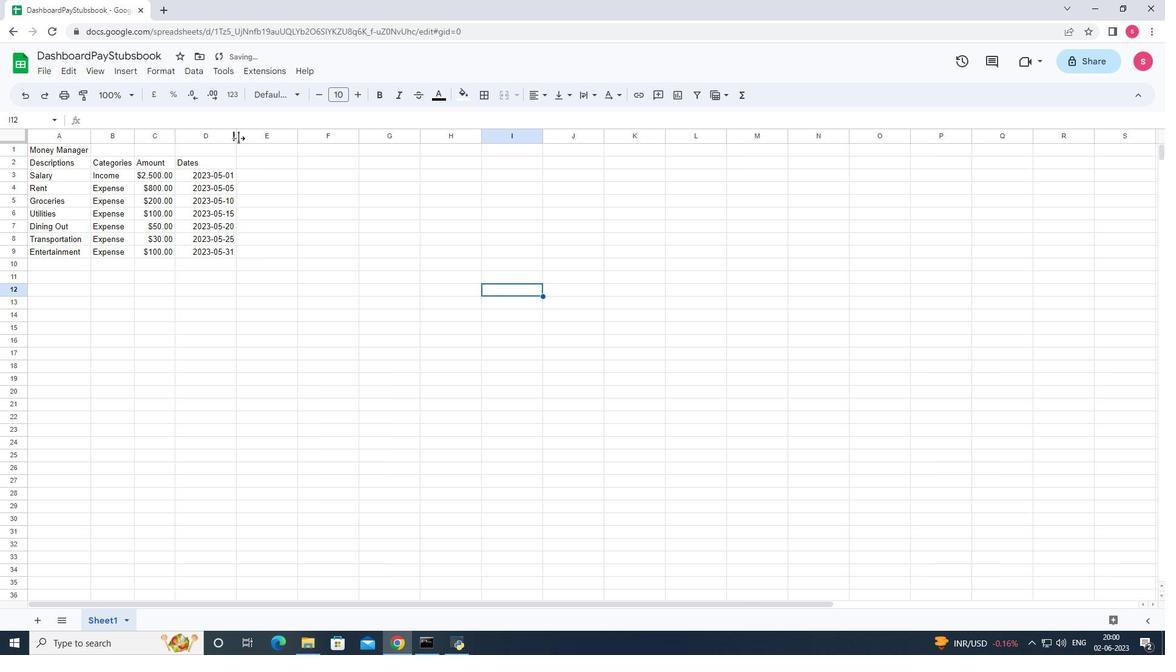 
Action: Mouse pressed left at (238, 137)
Screenshot: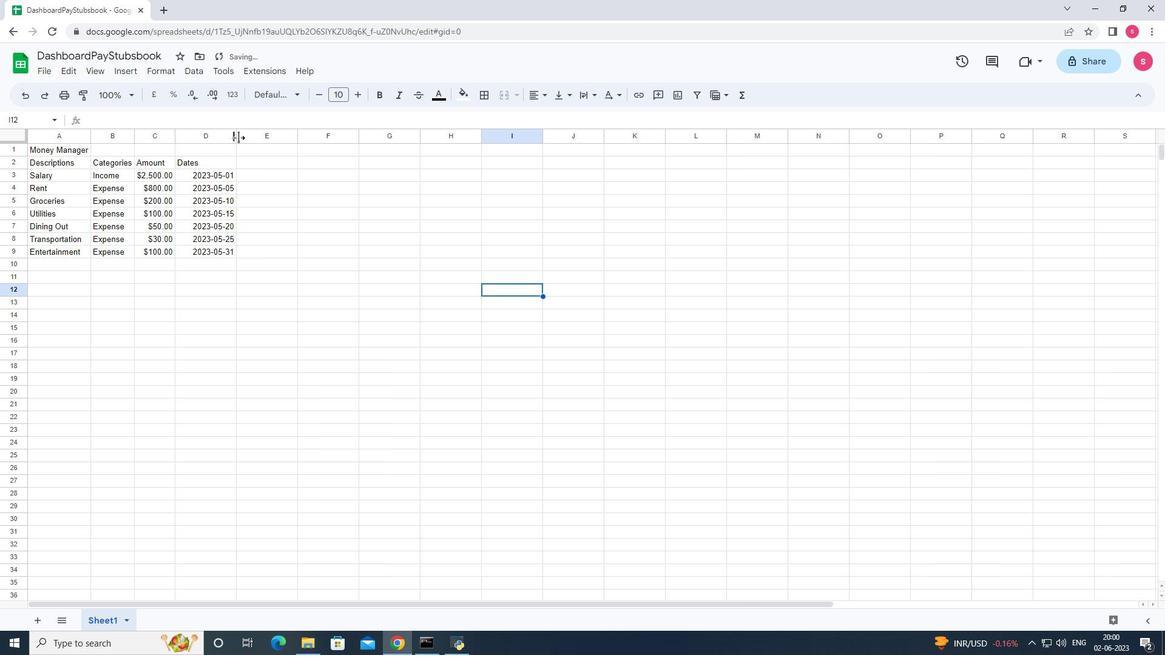 
Action: Mouse pressed left at (238, 137)
Screenshot: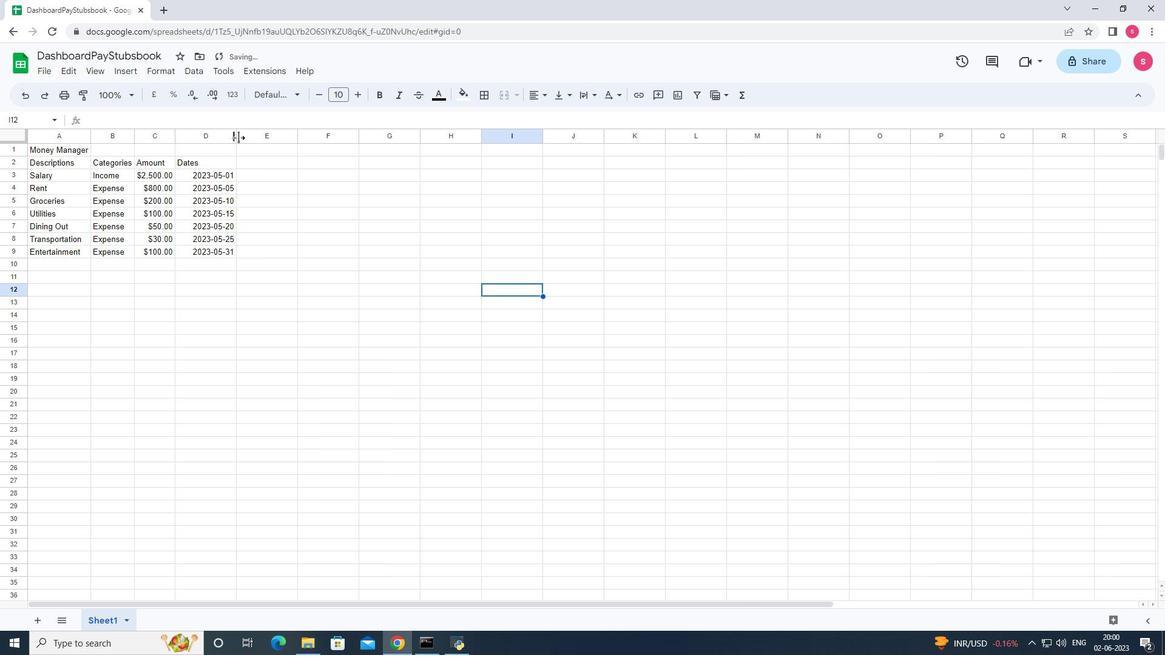 
Action: Mouse moved to (318, 227)
Screenshot: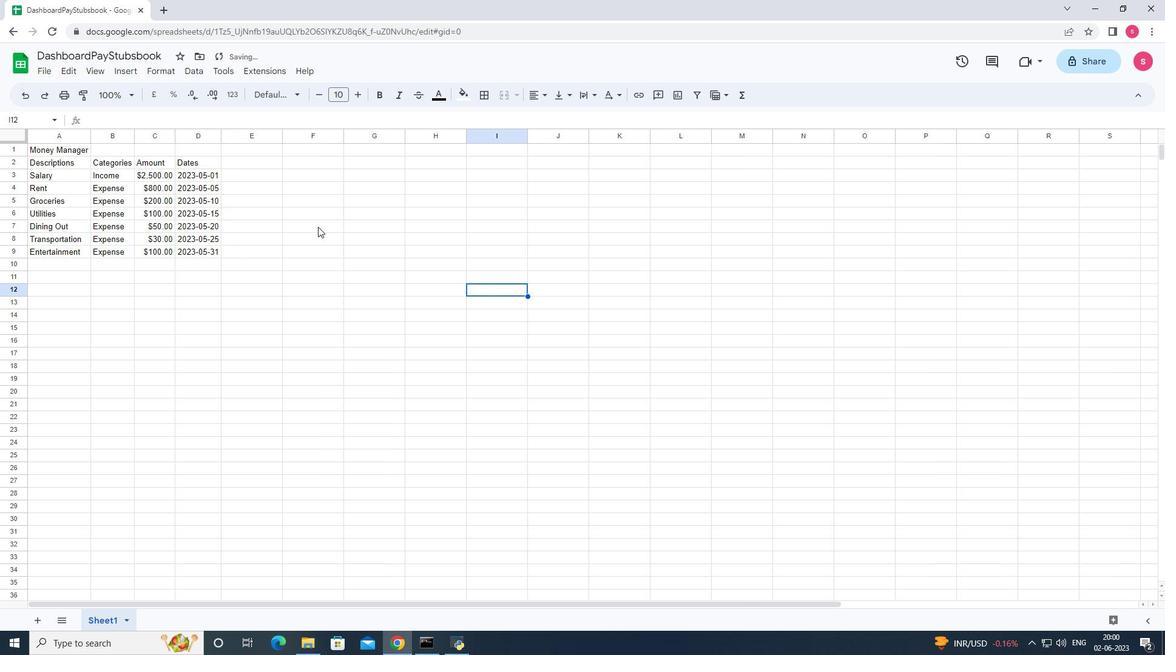 
Action: Key pressed ctrl+S
Screenshot: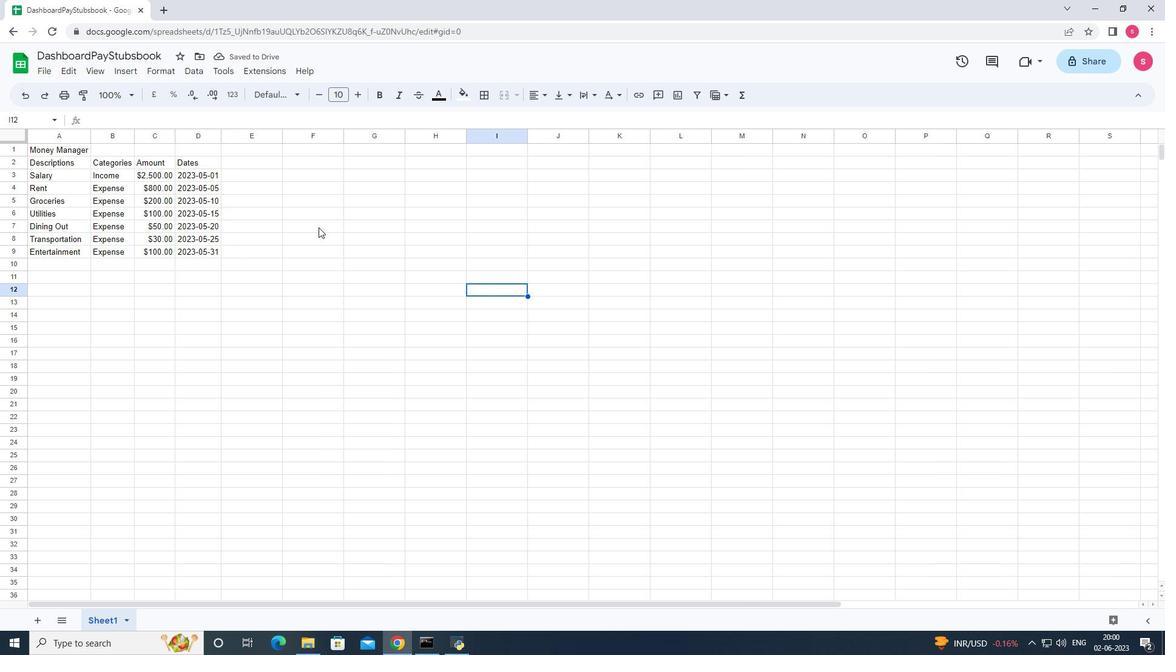 
